 Task: Set up alerts for listings in Seattle, Washington, with a home office, a view, and three garage spots.
Action: Mouse moved to (251, 201)
Screenshot: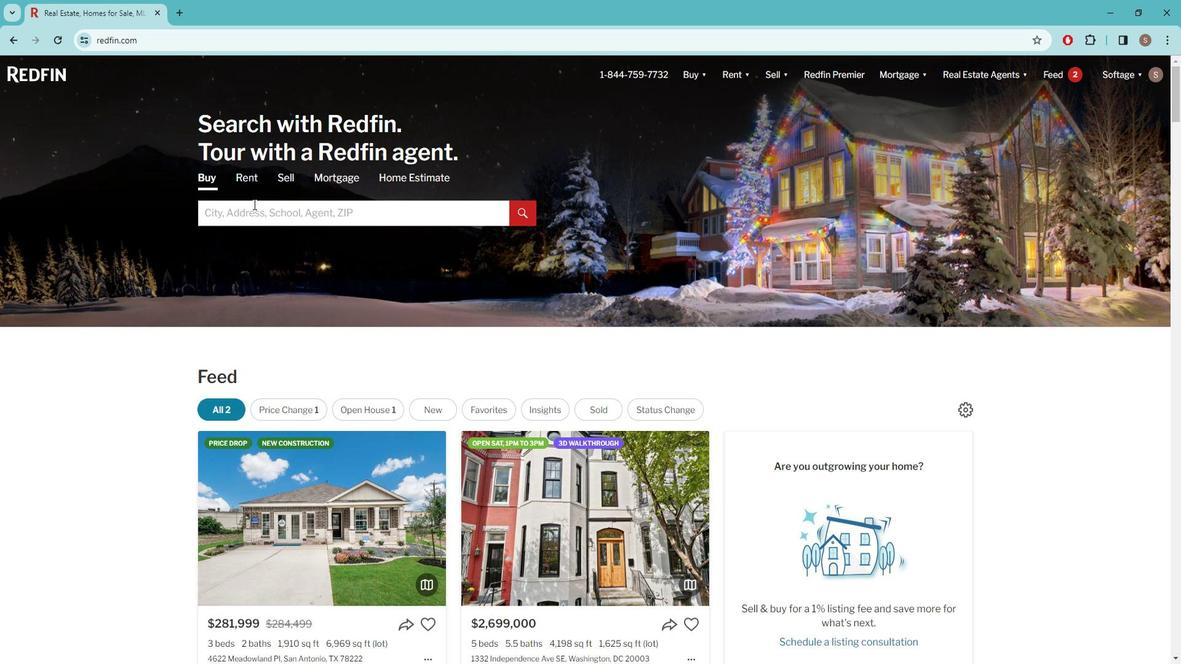 
Action: Mouse pressed left at (251, 201)
Screenshot: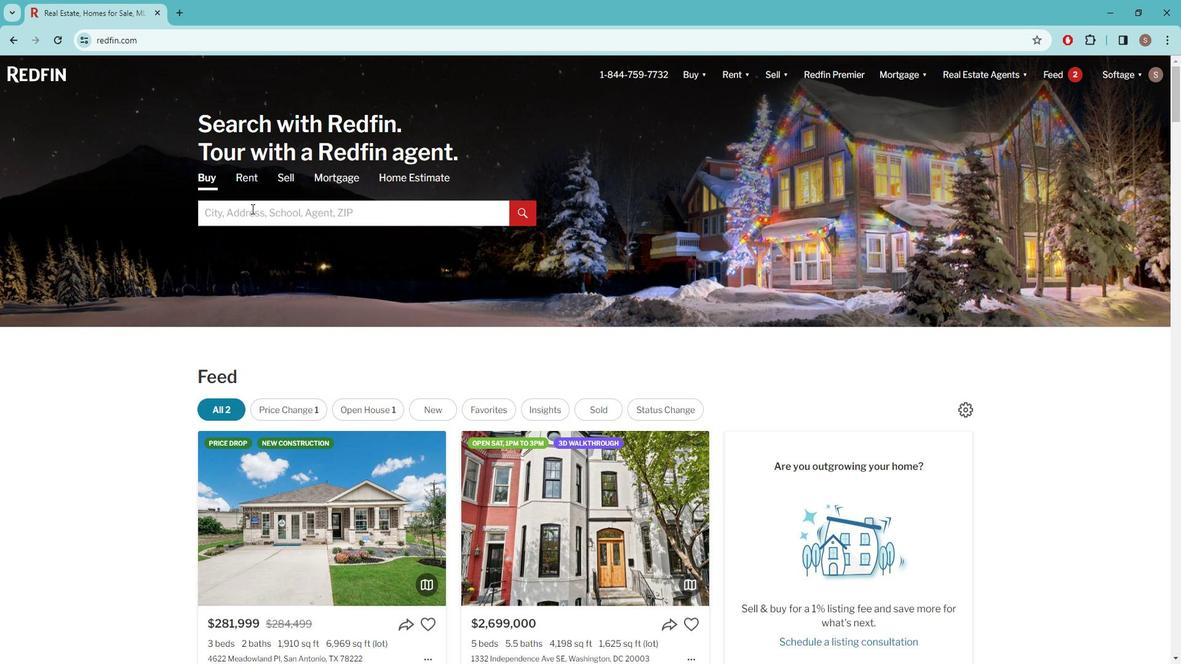 
Action: Key pressed s<Key.caps_lock>EATTLE
Screenshot: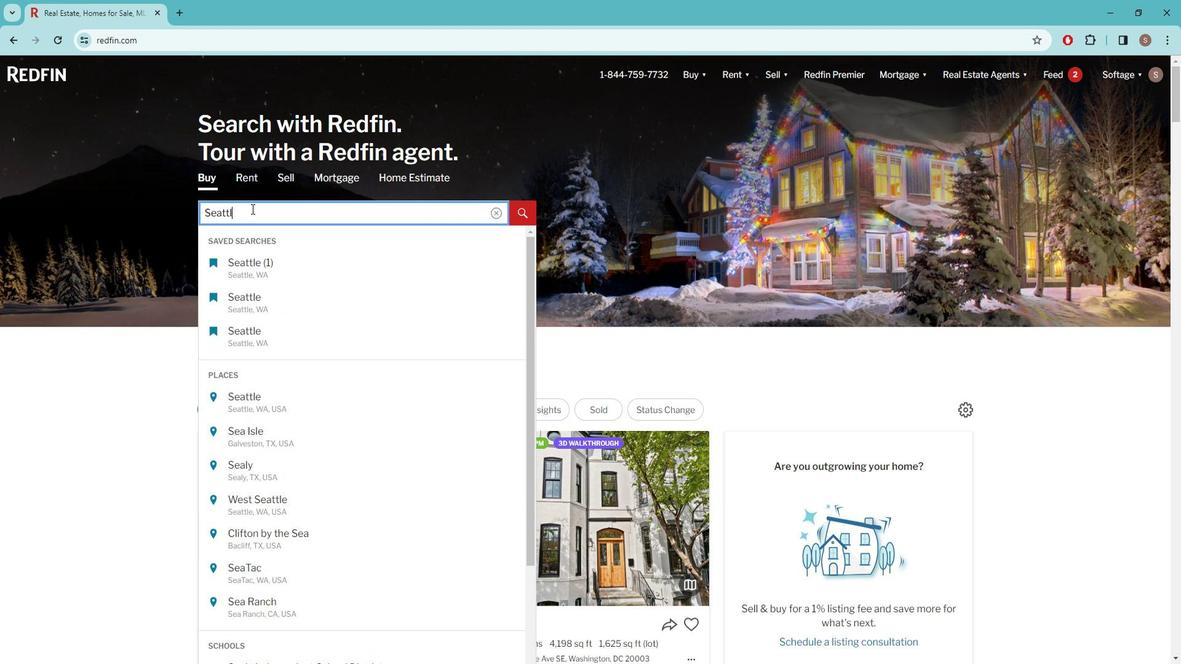 
Action: Mouse moved to (284, 378)
Screenshot: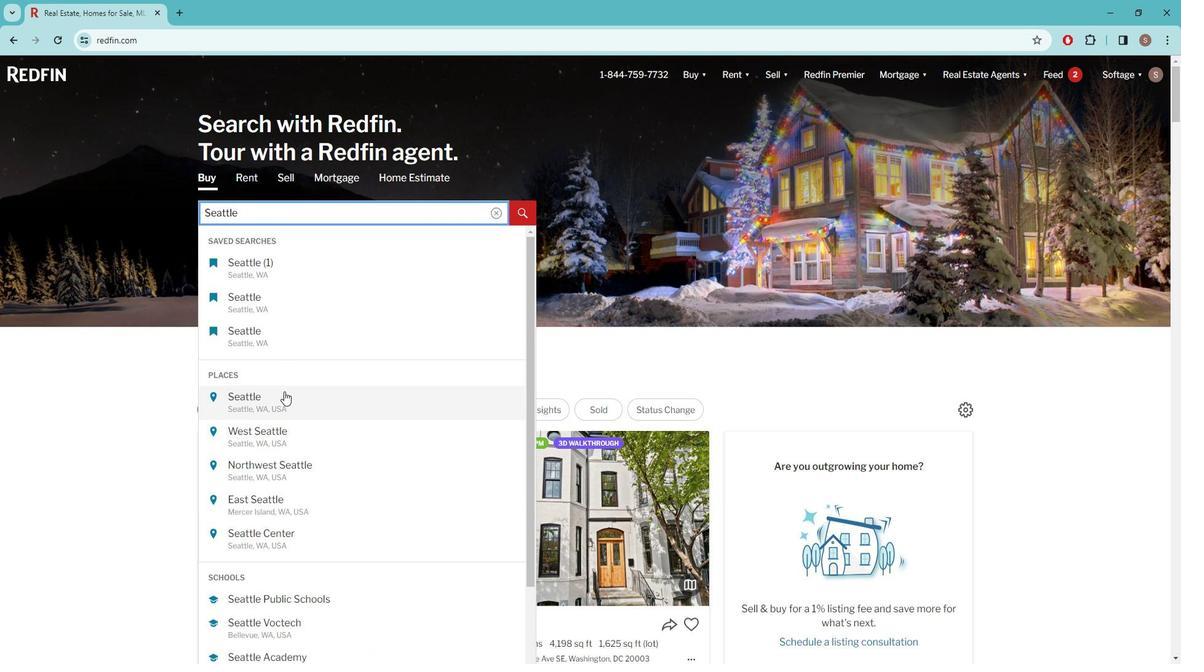
Action: Mouse pressed left at (284, 378)
Screenshot: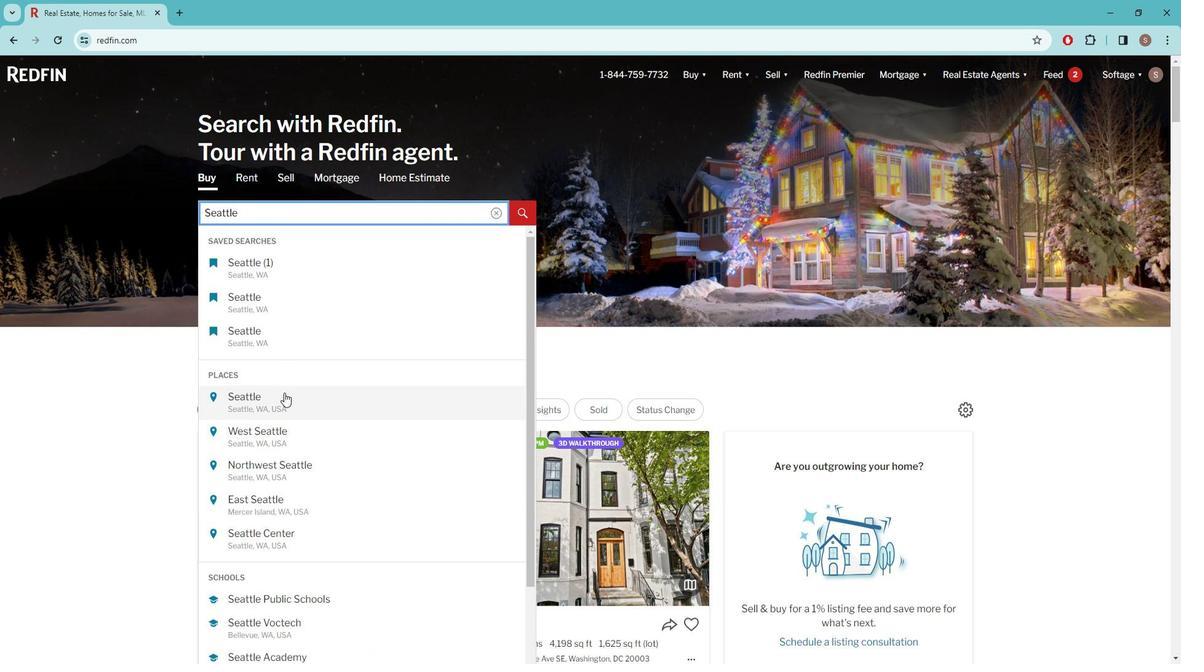 
Action: Mouse moved to (1034, 144)
Screenshot: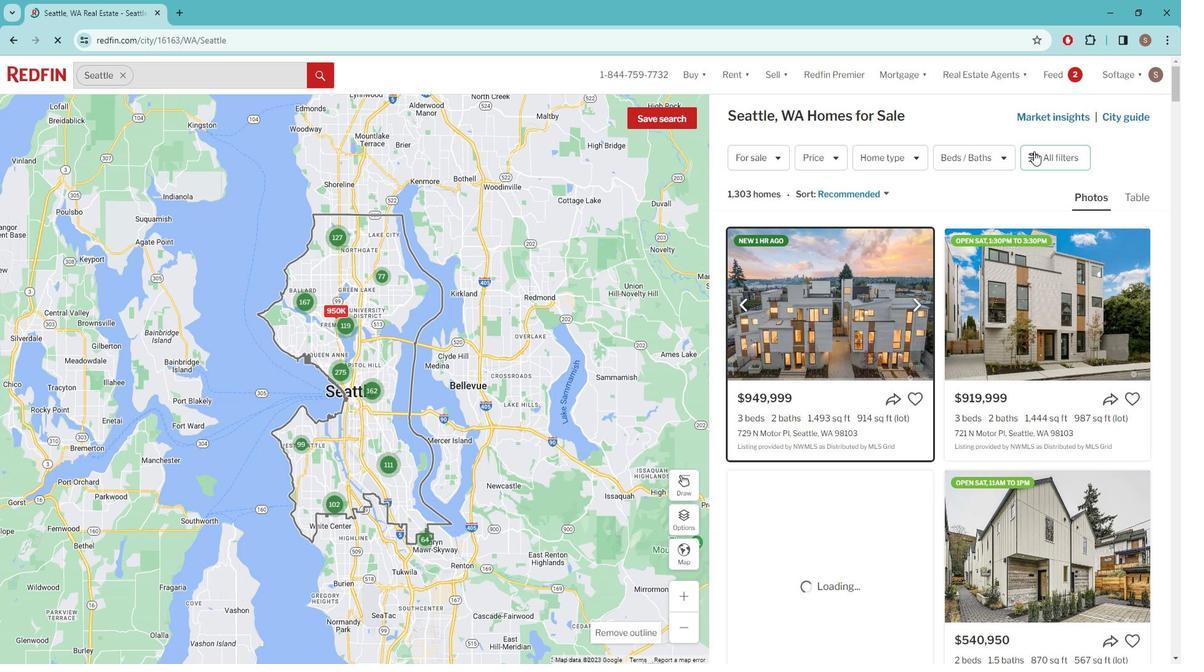 
Action: Mouse pressed left at (1034, 144)
Screenshot: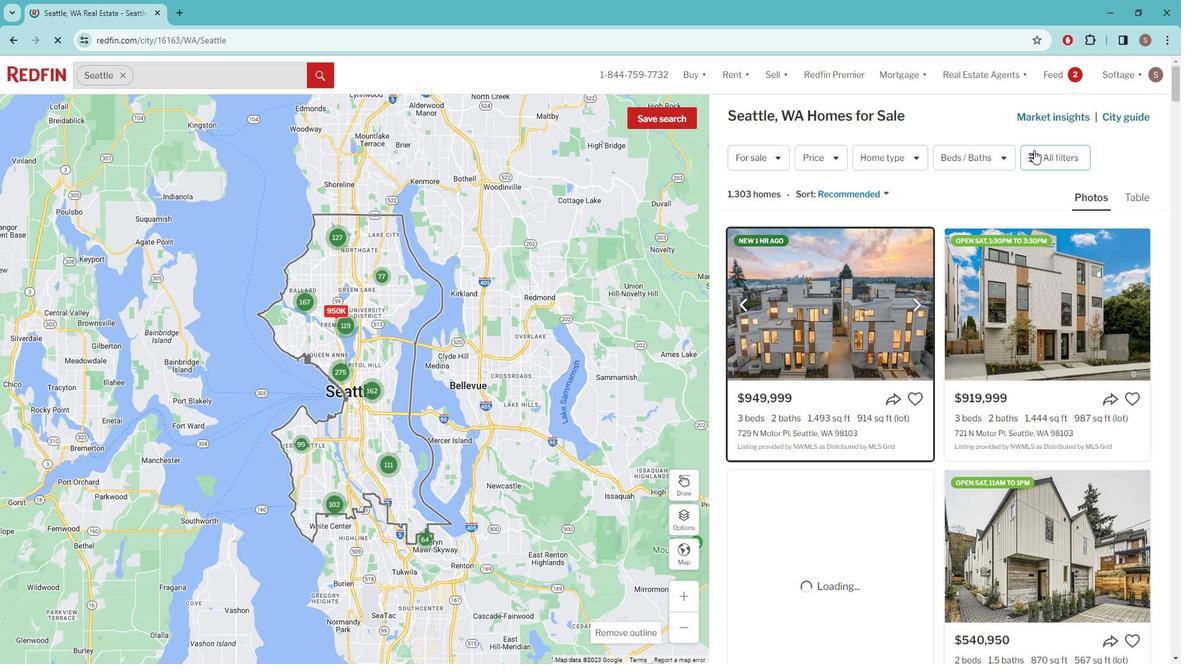 
Action: Mouse pressed left at (1034, 144)
Screenshot: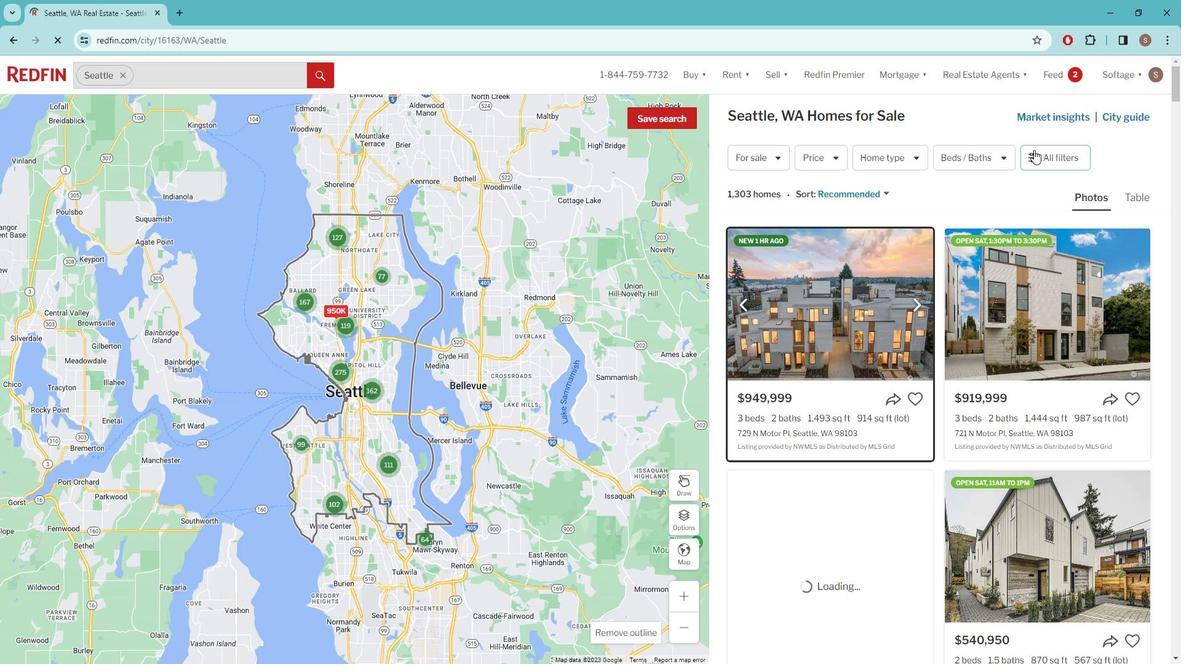 
Action: Mouse pressed left at (1034, 144)
Screenshot: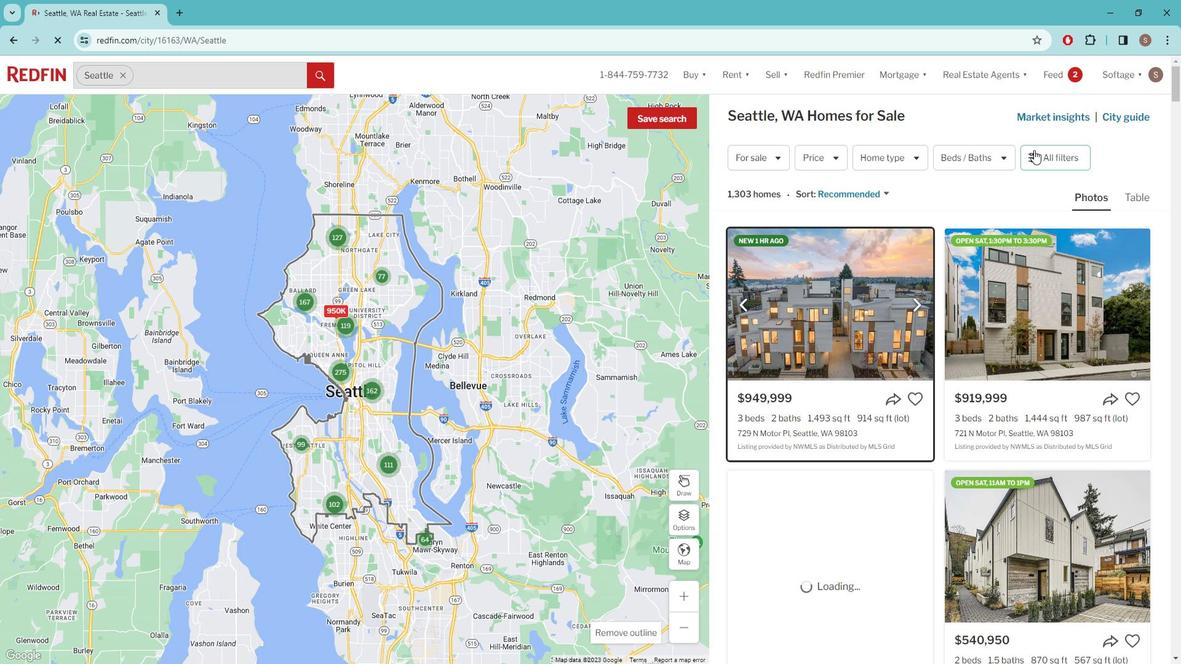 
Action: Mouse moved to (1024, 148)
Screenshot: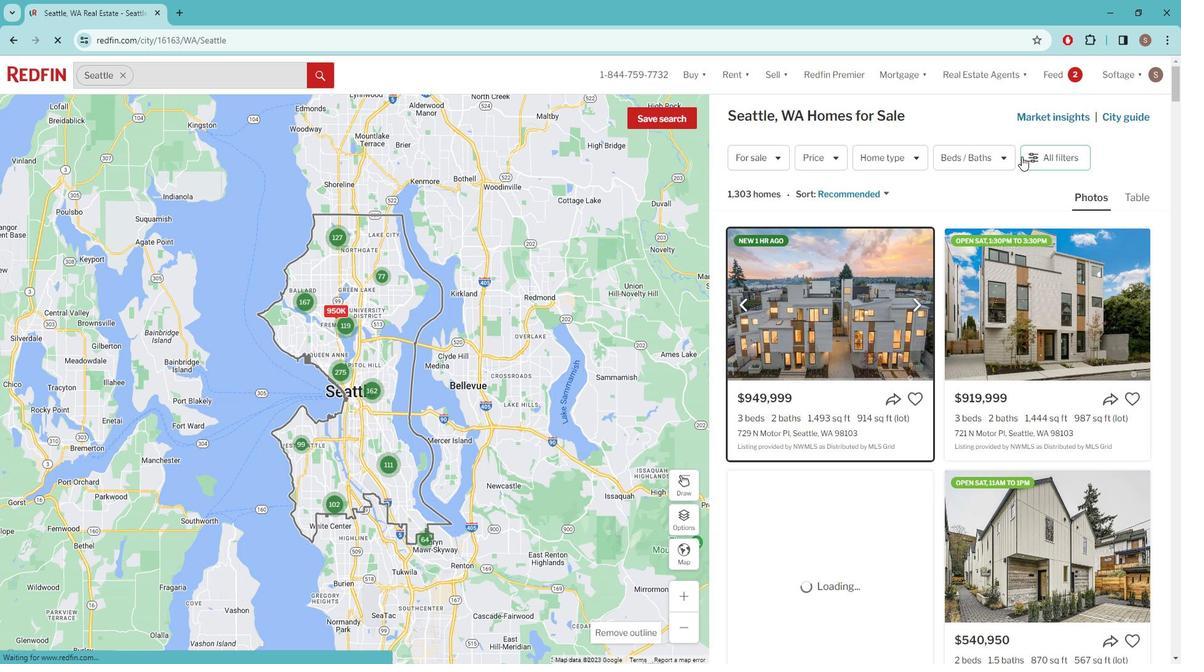 
Action: Mouse pressed left at (1024, 148)
Screenshot: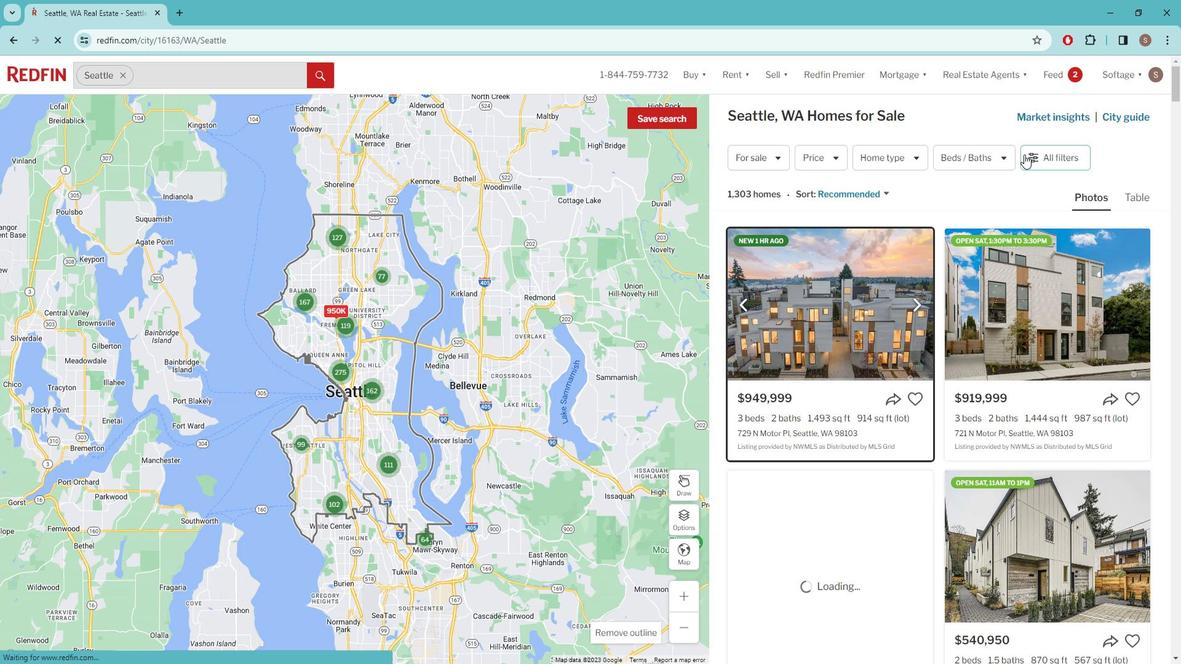 
Action: Mouse moved to (1041, 144)
Screenshot: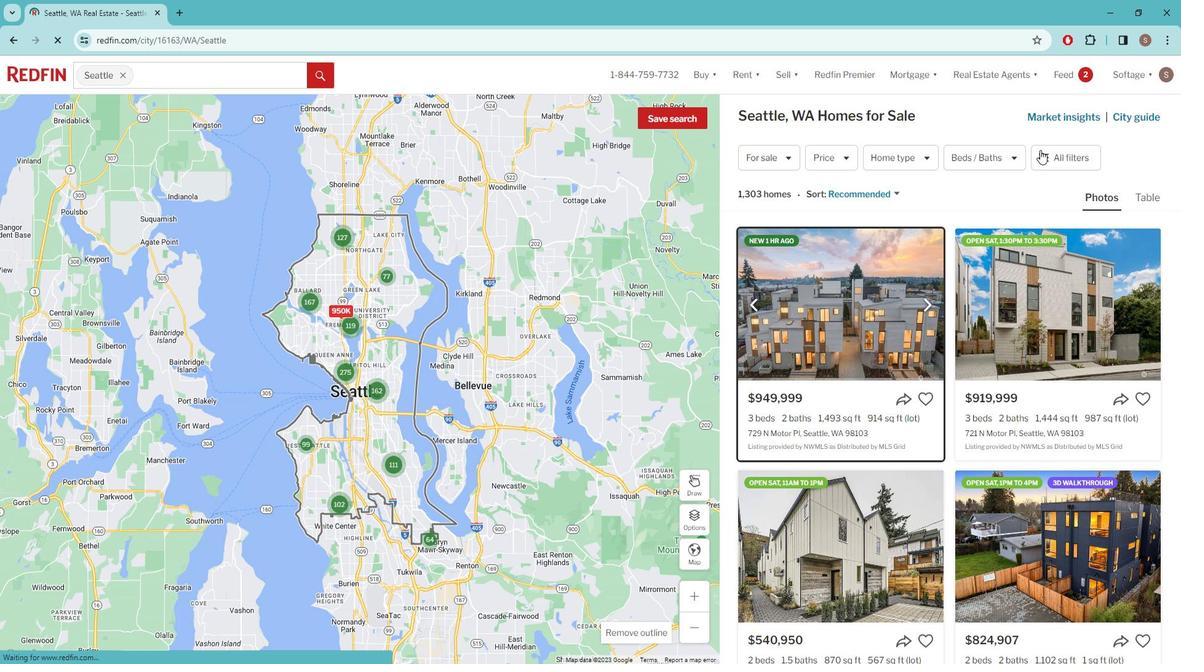 
Action: Mouse pressed left at (1041, 144)
Screenshot: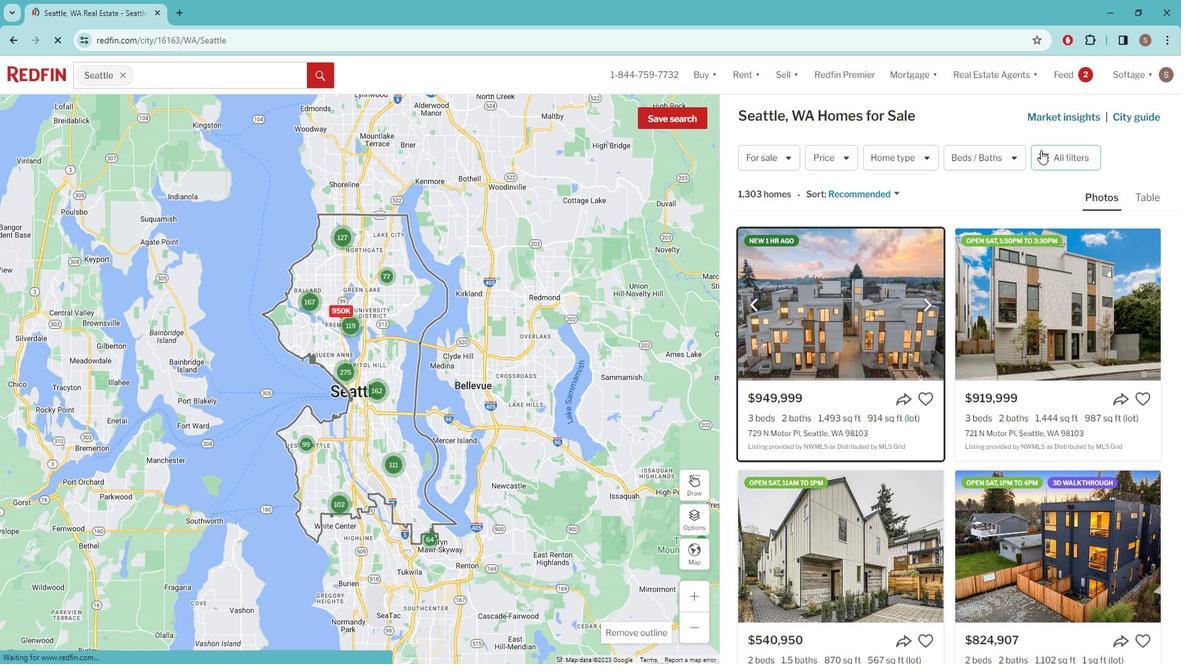 
Action: Mouse pressed left at (1041, 144)
Screenshot: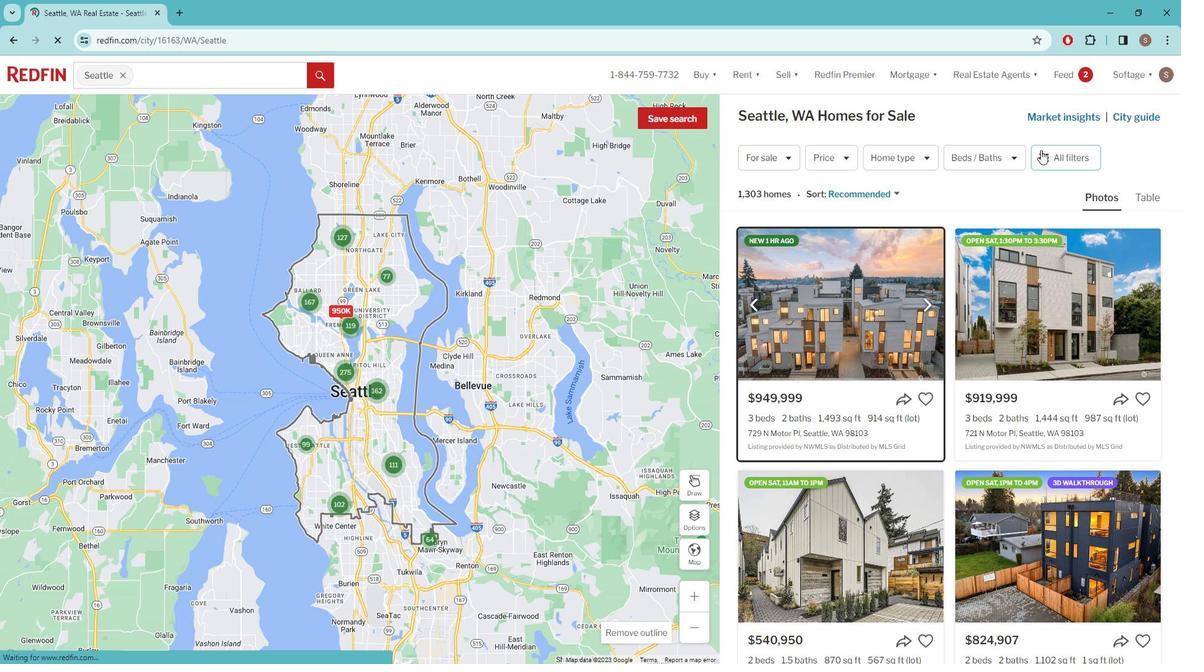 
Action: Mouse moved to (1026, 167)
Screenshot: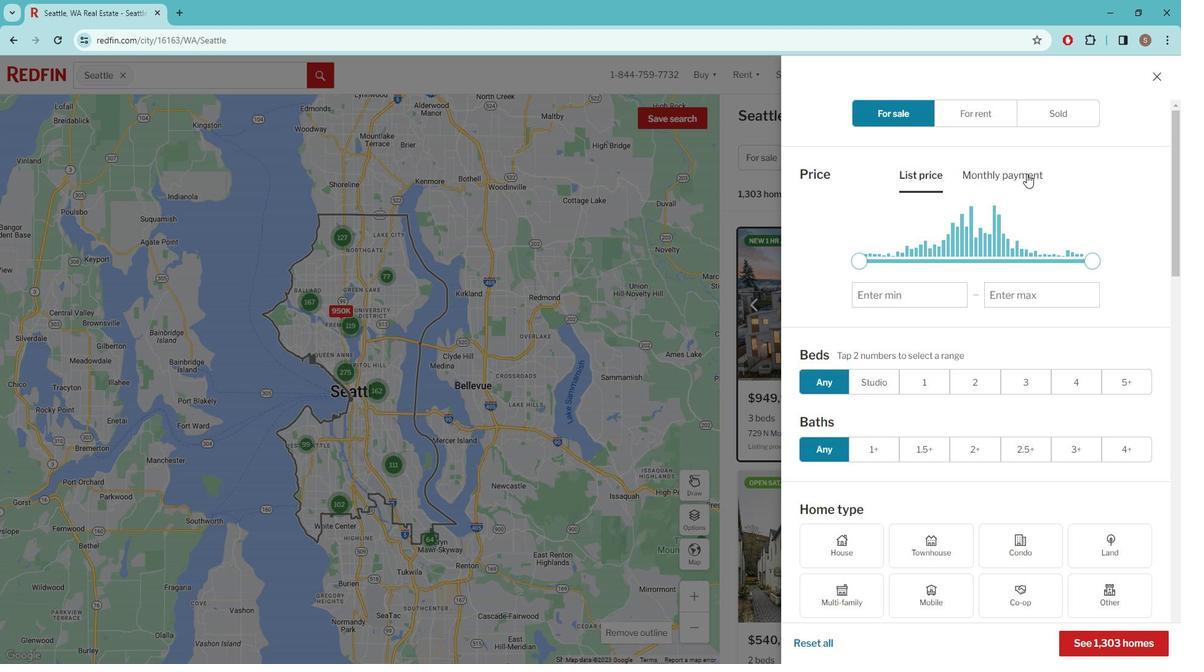 
Action: Mouse scrolled (1026, 166) with delta (0, 0)
Screenshot: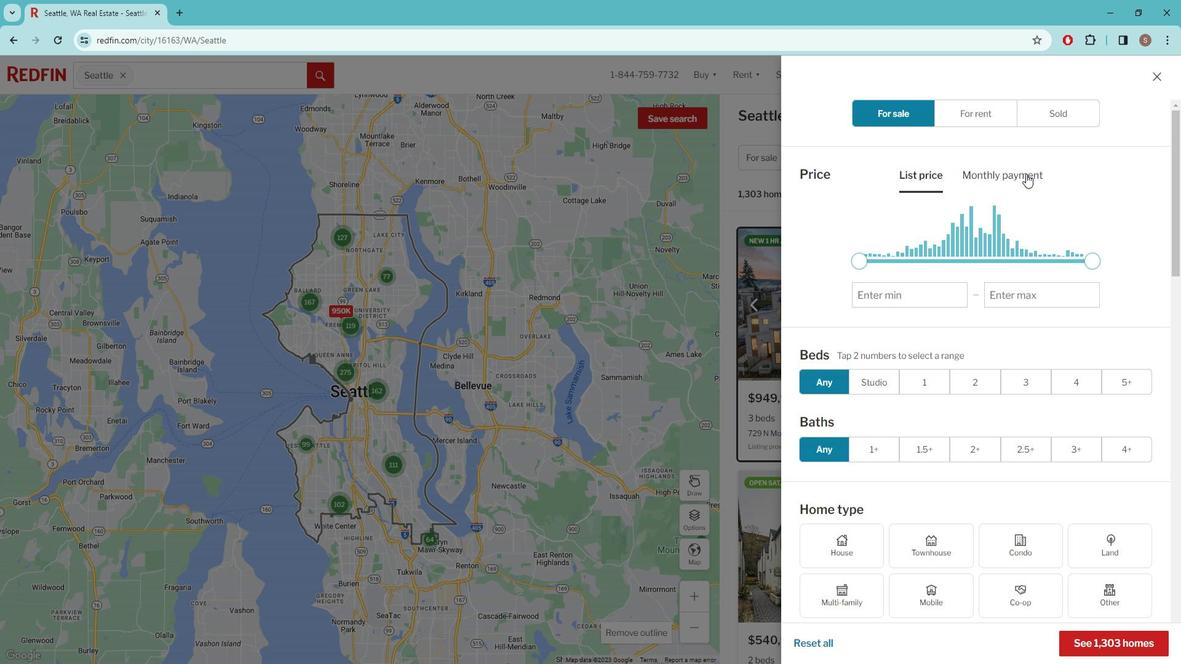 
Action: Mouse moved to (1025, 168)
Screenshot: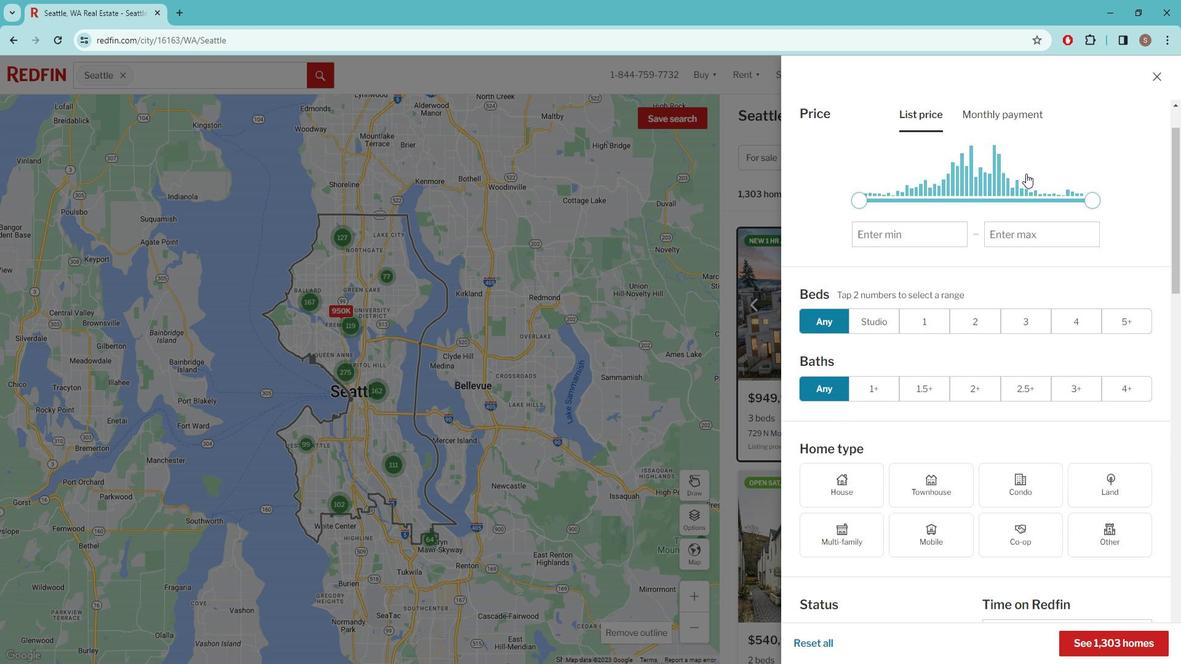 
Action: Mouse scrolled (1025, 167) with delta (0, 0)
Screenshot: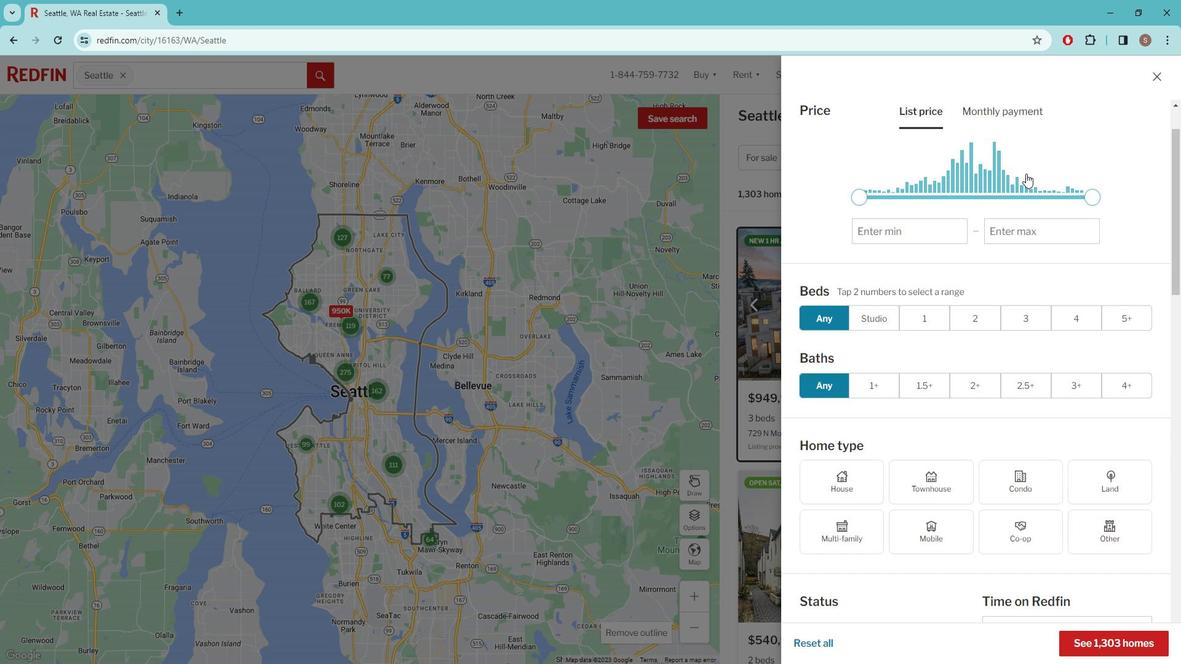 
Action: Mouse moved to (1024, 168)
Screenshot: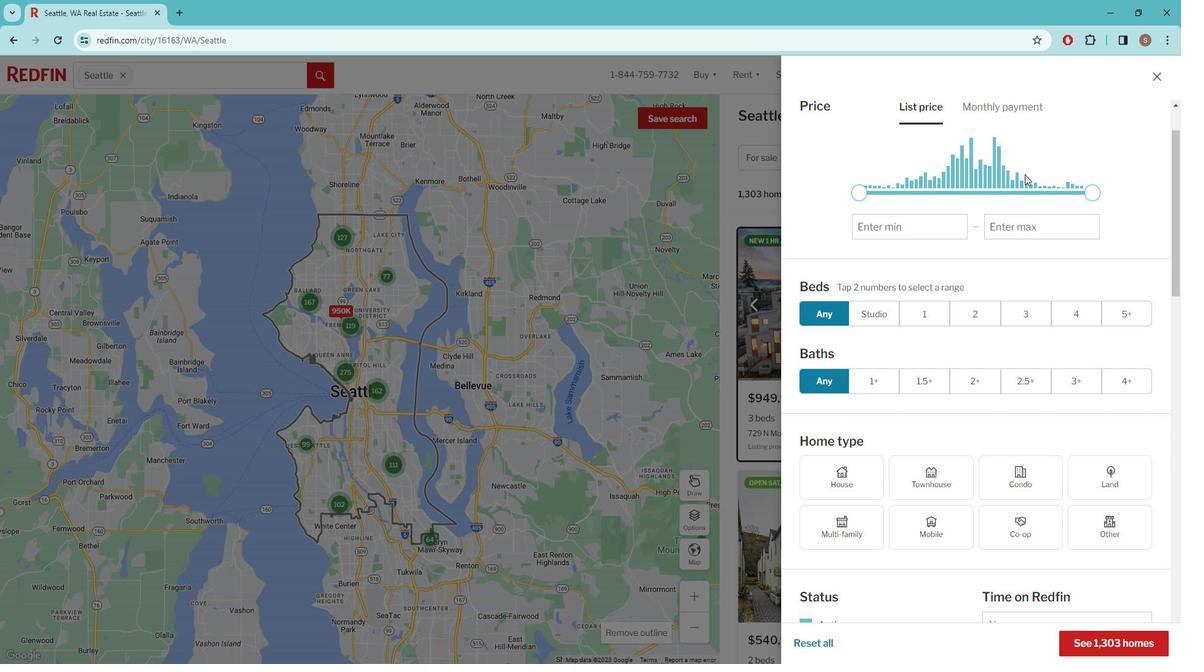 
Action: Mouse scrolled (1024, 167) with delta (0, 0)
Screenshot: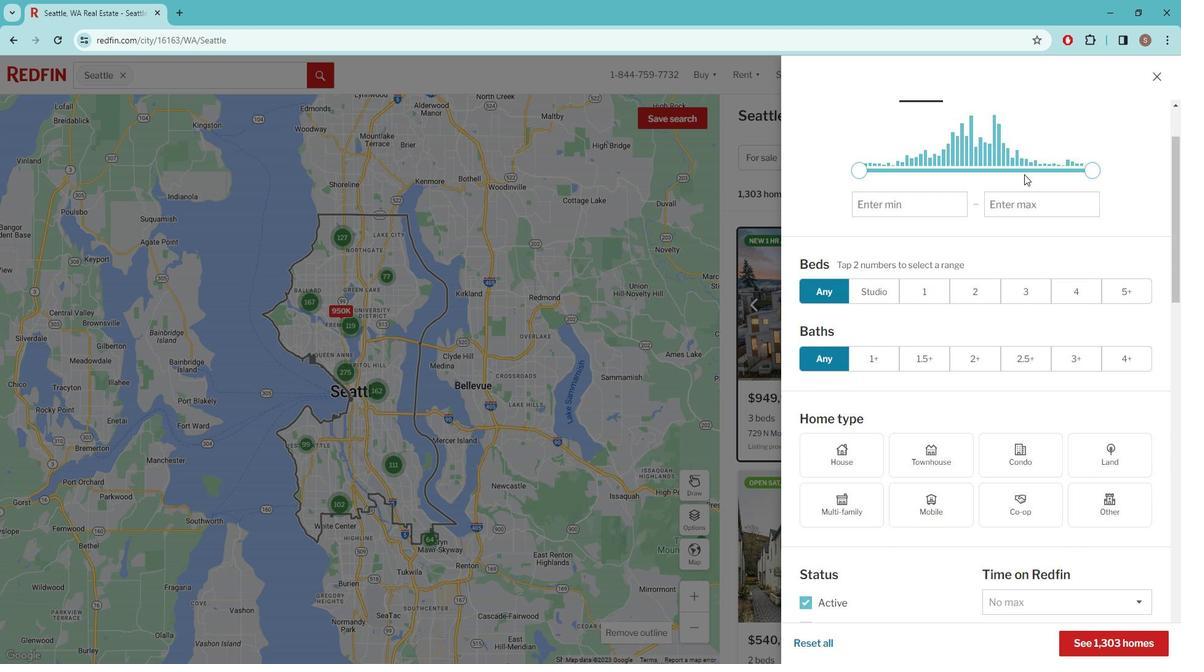 
Action: Mouse moved to (1023, 168)
Screenshot: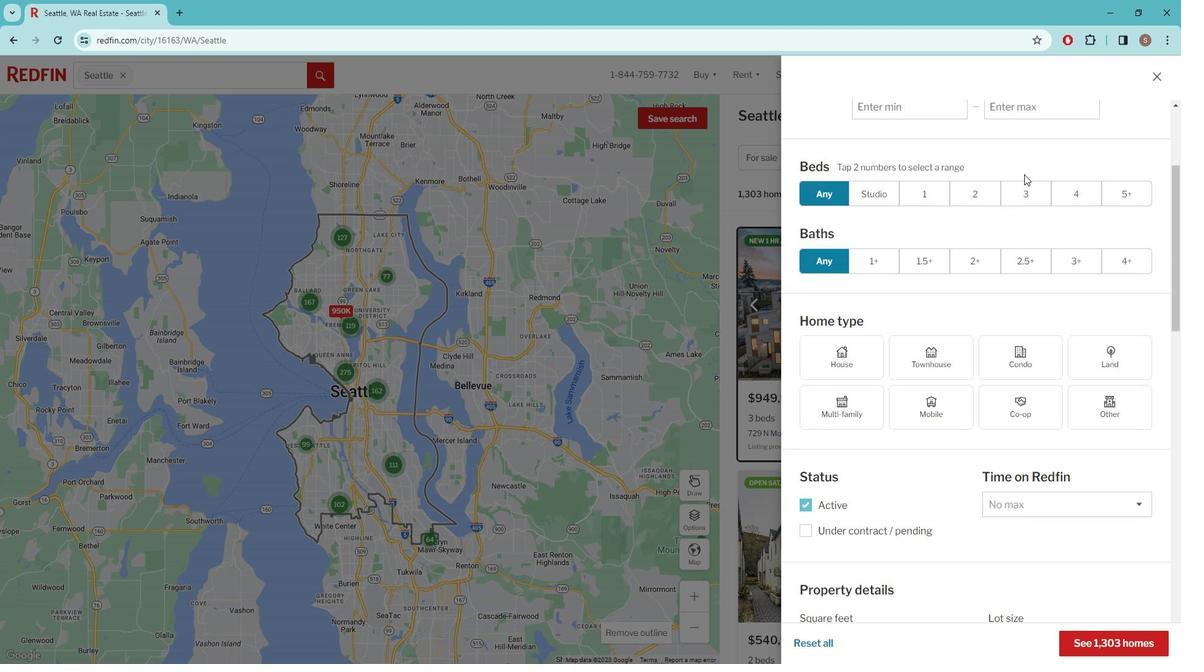 
Action: Mouse scrolled (1023, 167) with delta (0, 0)
Screenshot: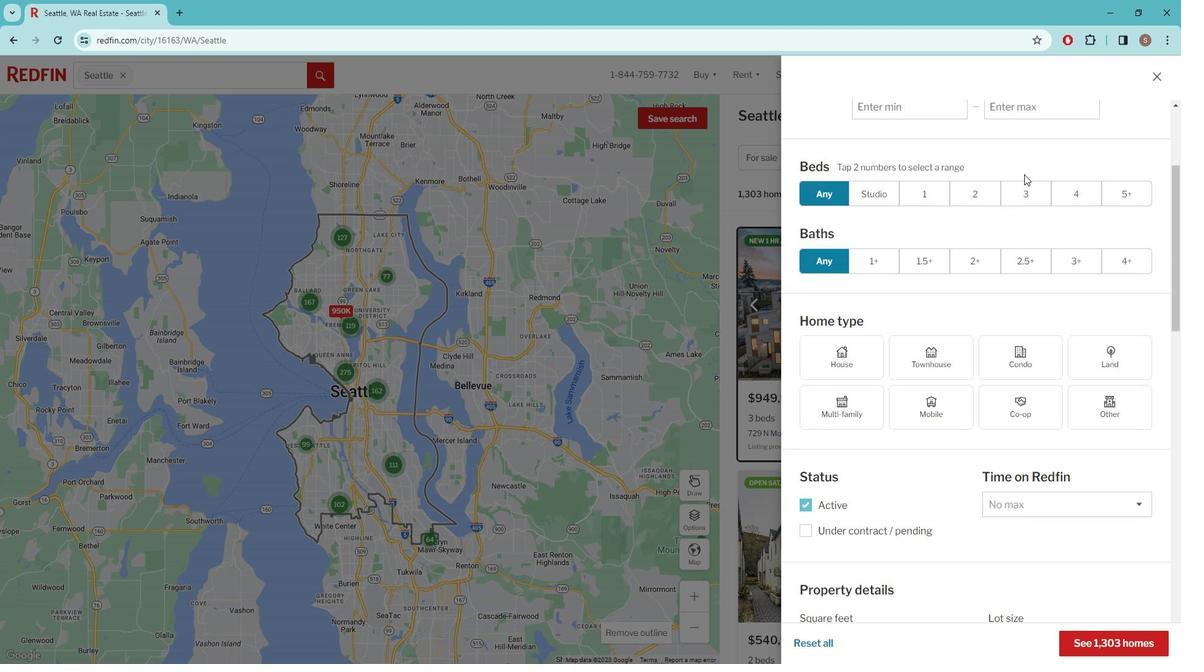 
Action: Mouse moved to (1022, 168)
Screenshot: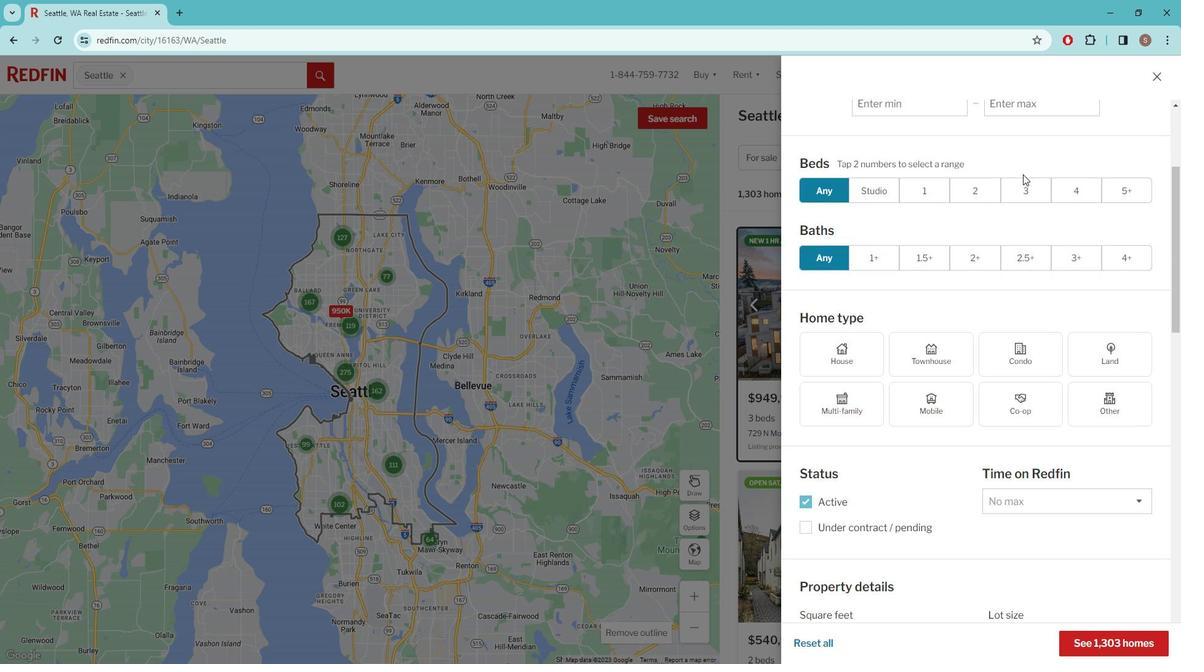 
Action: Mouse scrolled (1022, 168) with delta (0, 0)
Screenshot: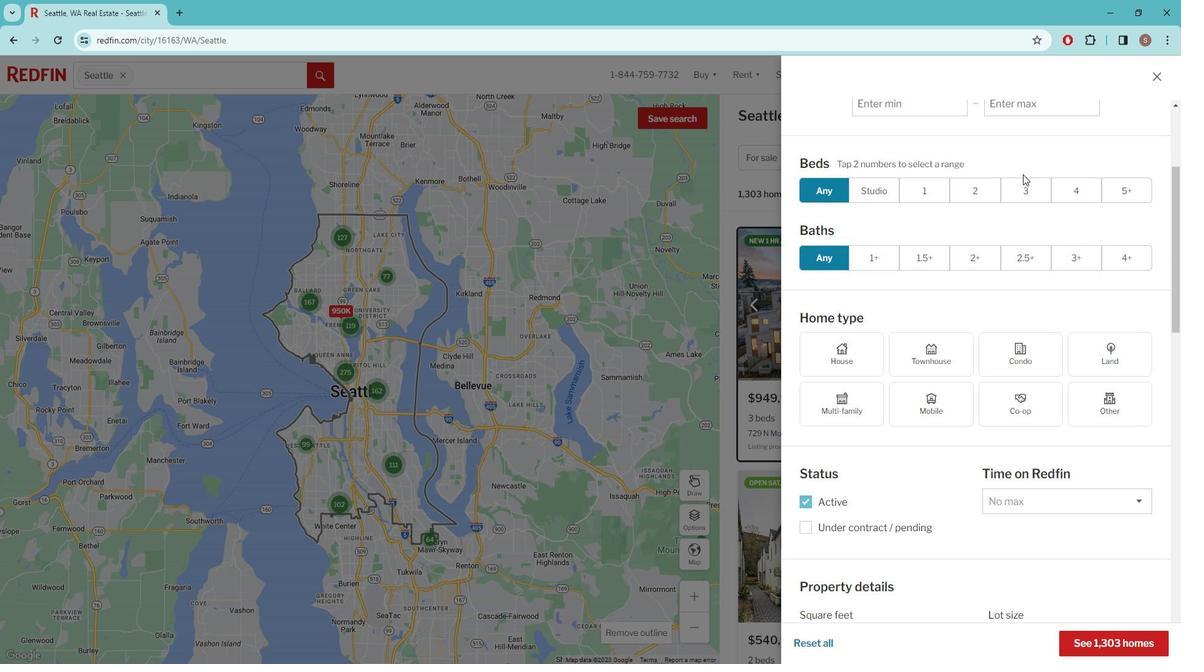 
Action: Mouse moved to (1021, 168)
Screenshot: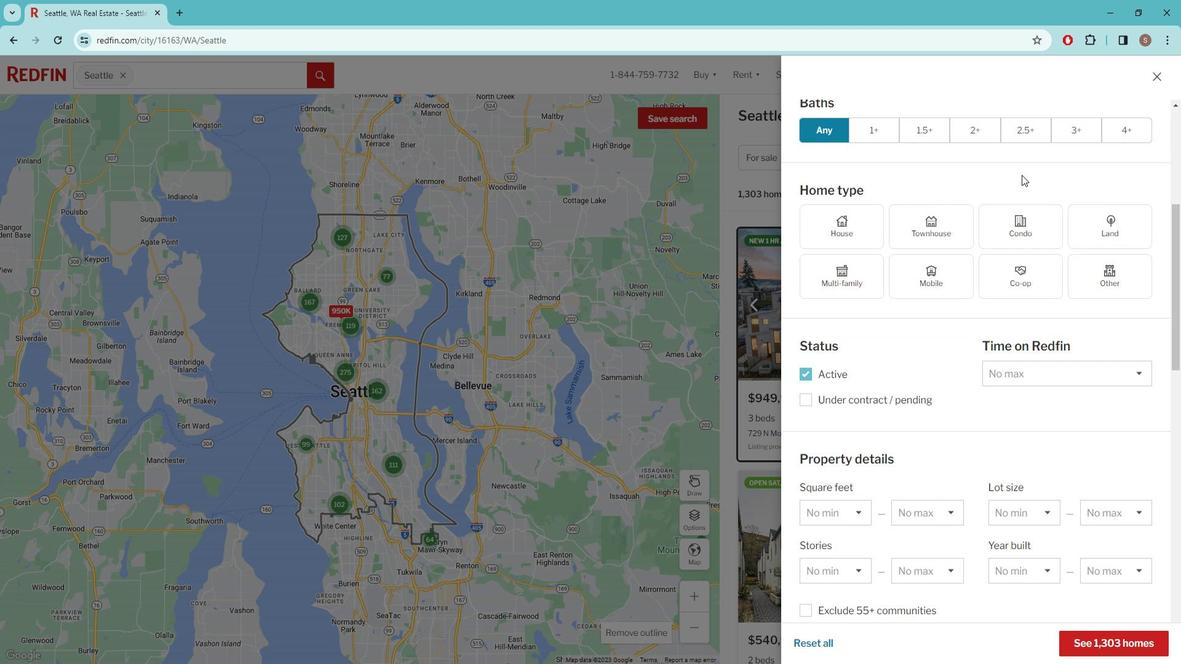 
Action: Mouse scrolled (1021, 168) with delta (0, 0)
Screenshot: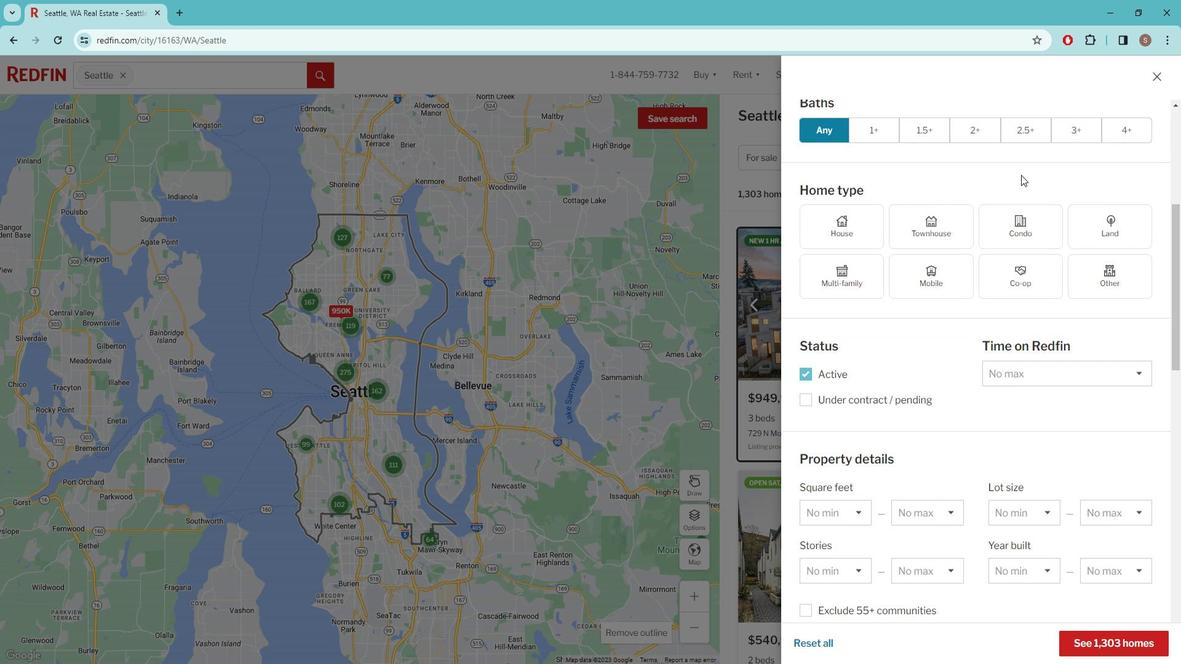 
Action: Mouse moved to (1018, 172)
Screenshot: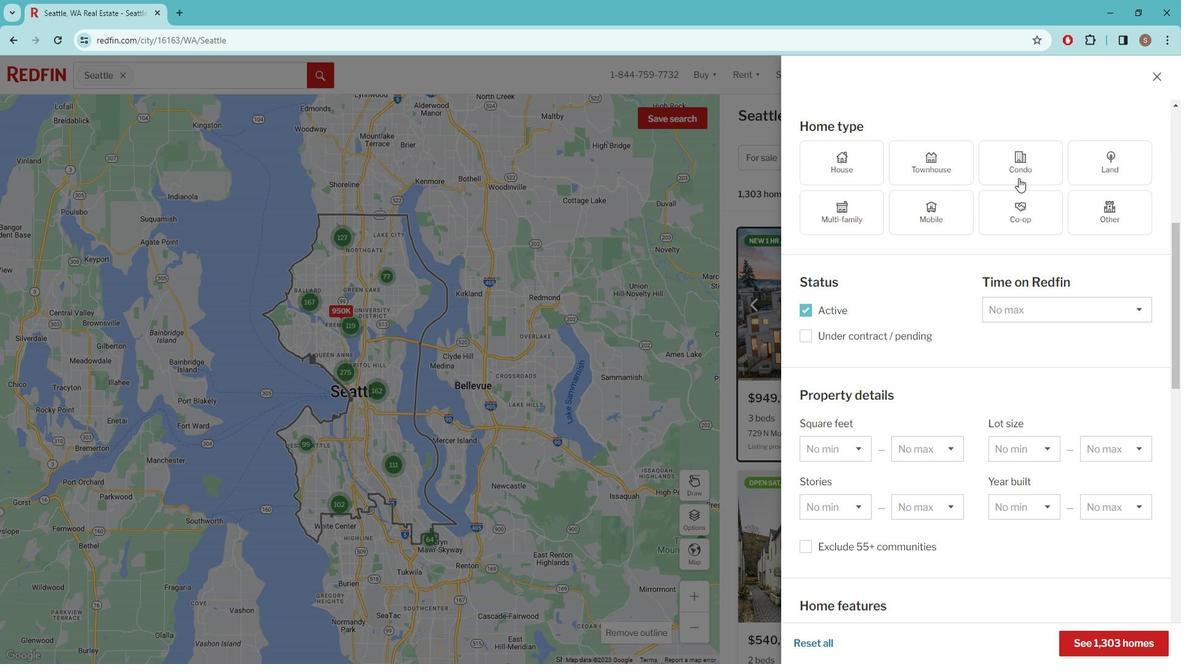 
Action: Mouse scrolled (1018, 172) with delta (0, 0)
Screenshot: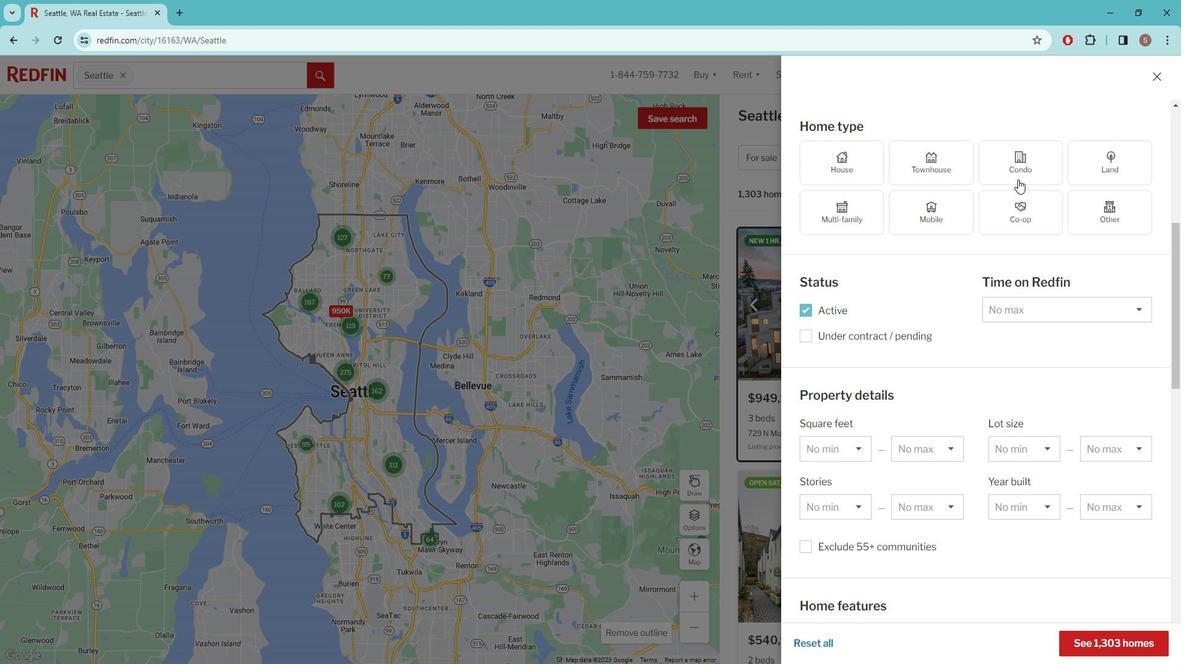 
Action: Mouse moved to (1018, 173)
Screenshot: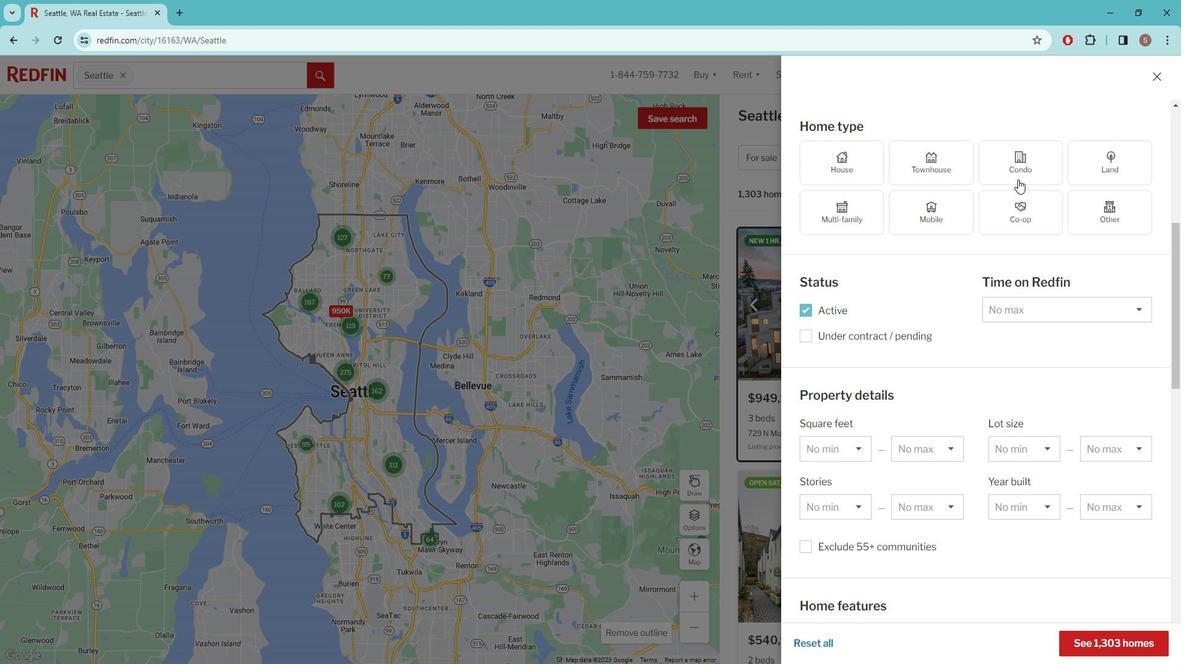
Action: Mouse scrolled (1018, 172) with delta (0, 0)
Screenshot: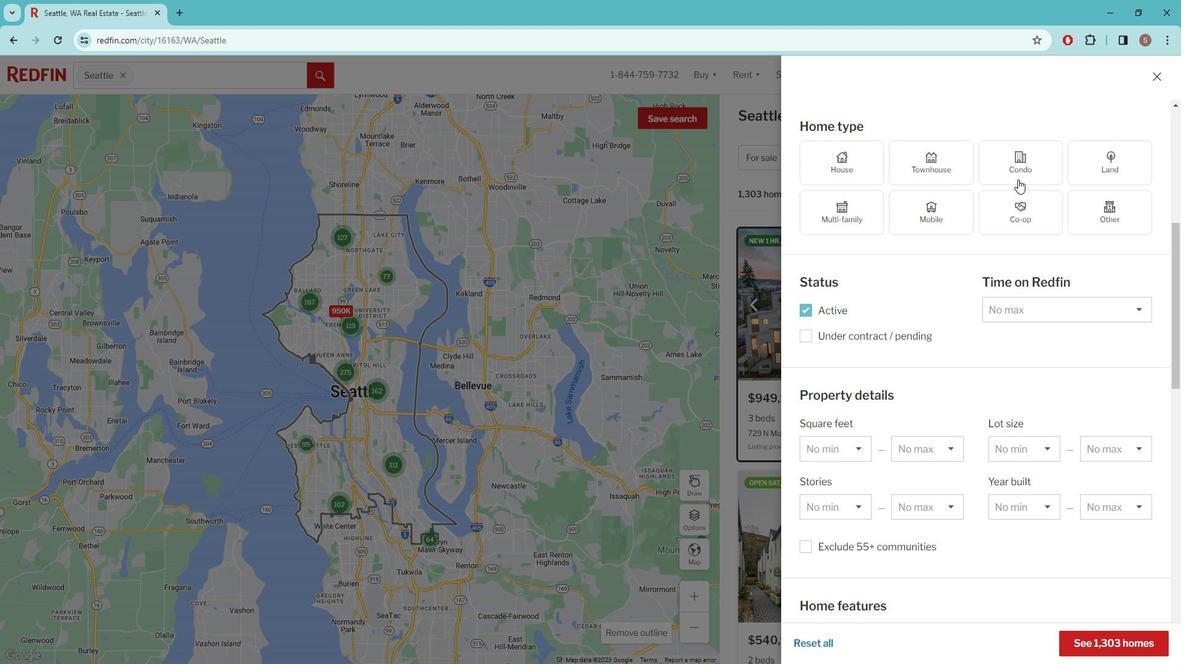 
Action: Mouse scrolled (1018, 172) with delta (0, 0)
Screenshot: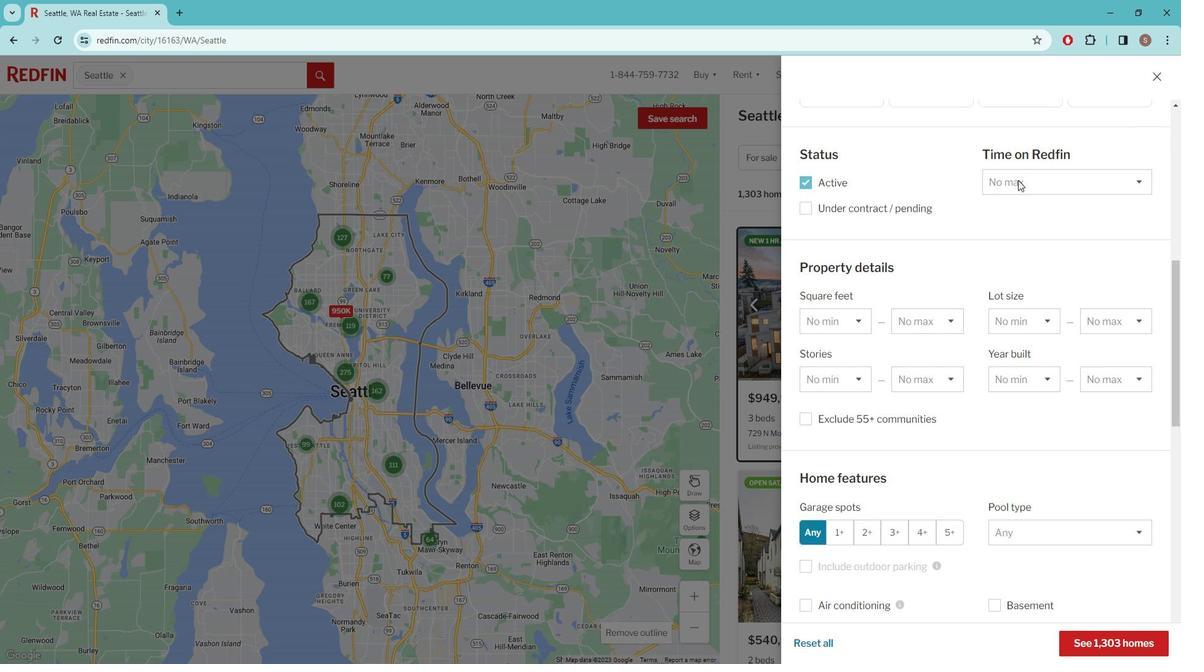 
Action: Mouse scrolled (1018, 172) with delta (0, 0)
Screenshot: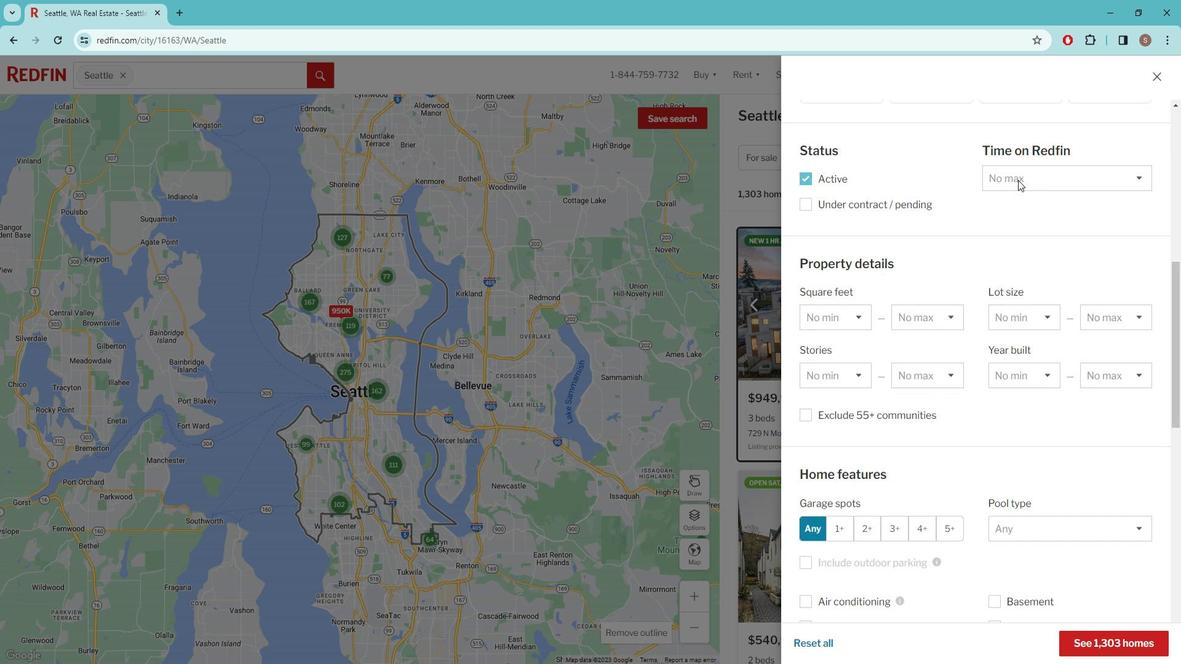 
Action: Mouse moved to (888, 384)
Screenshot: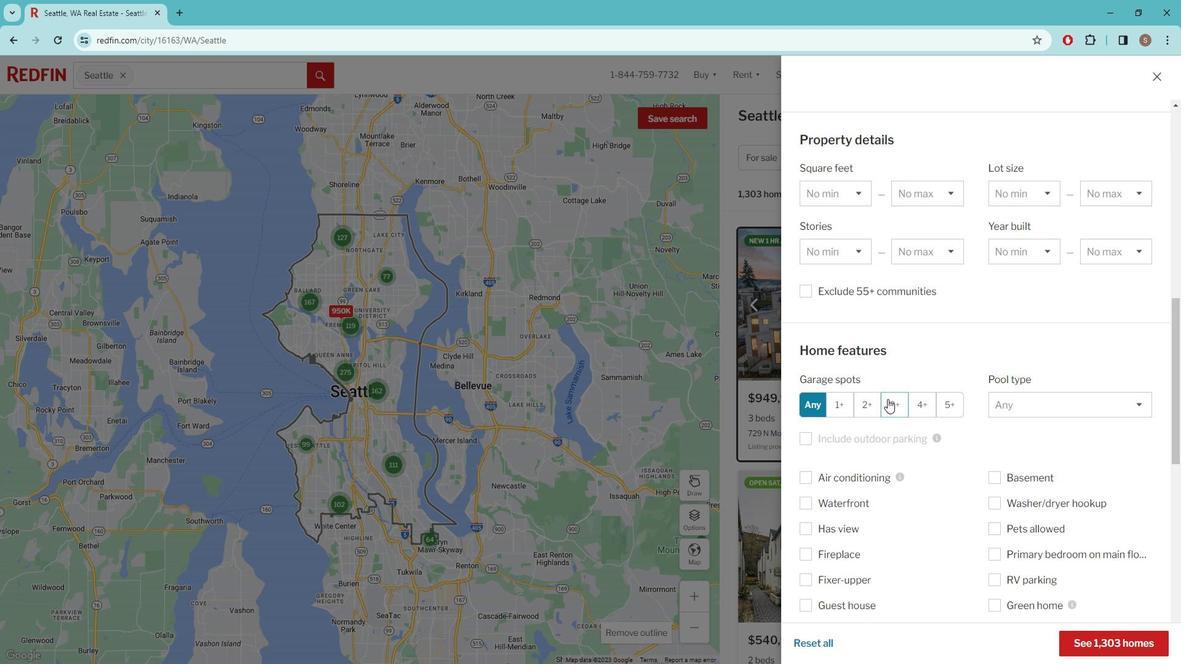 
Action: Mouse pressed left at (888, 384)
Screenshot: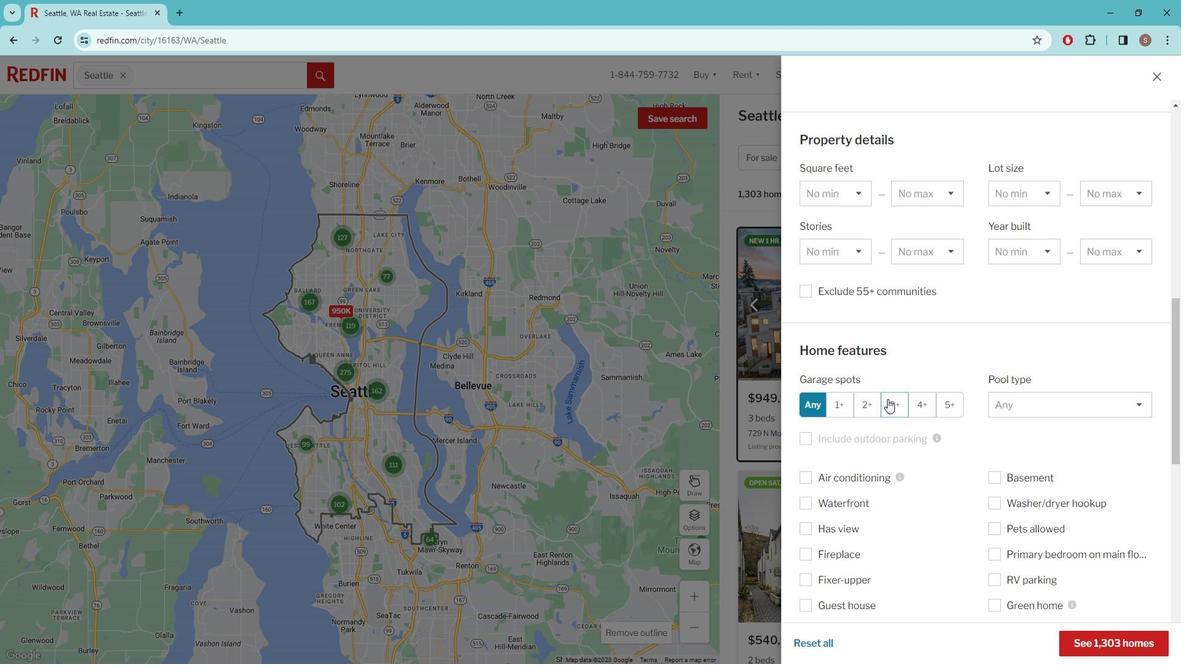 
Action: Mouse moved to (888, 385)
Screenshot: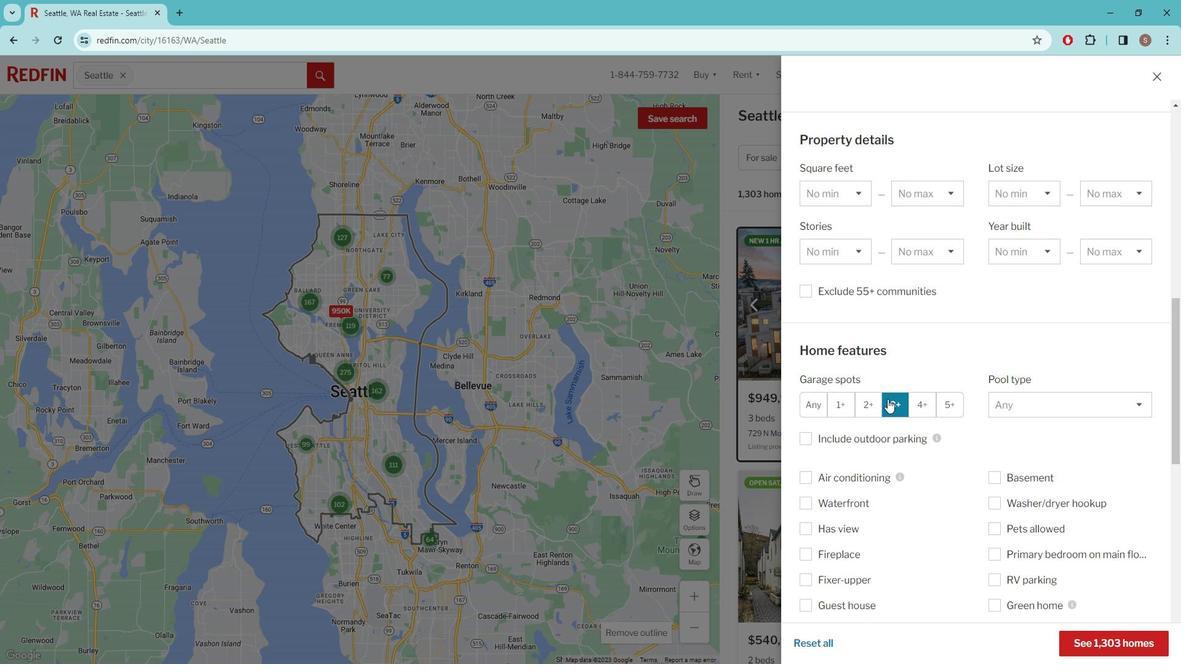 
Action: Mouse scrolled (888, 385) with delta (0, 0)
Screenshot: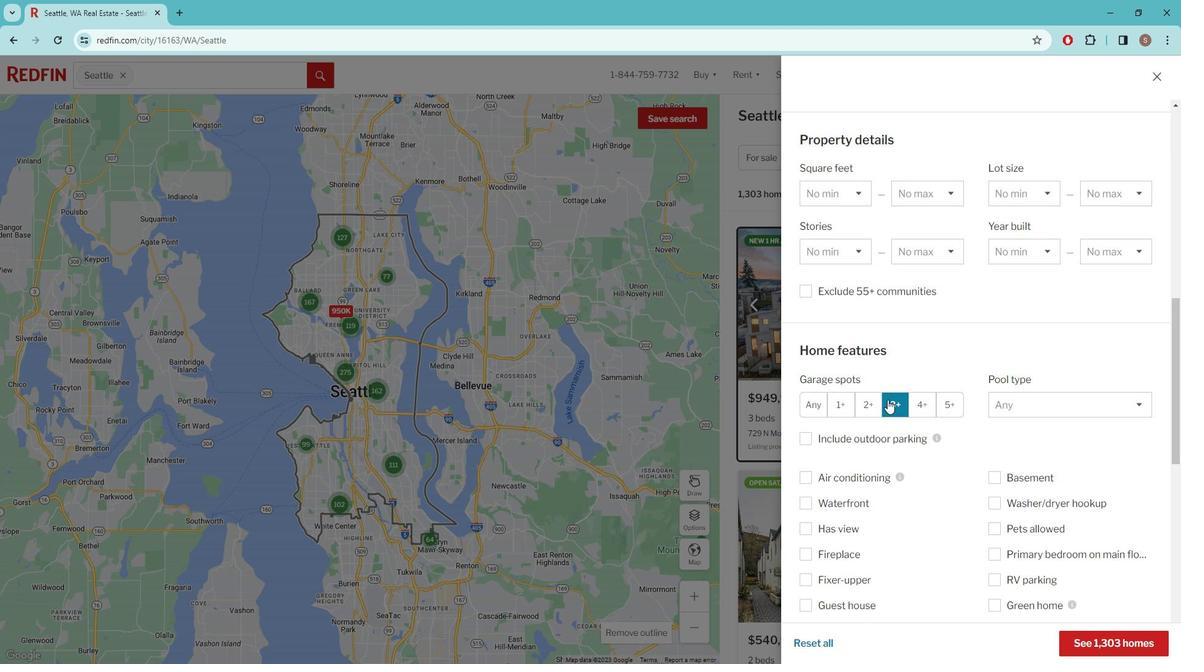 
Action: Mouse moved to (811, 443)
Screenshot: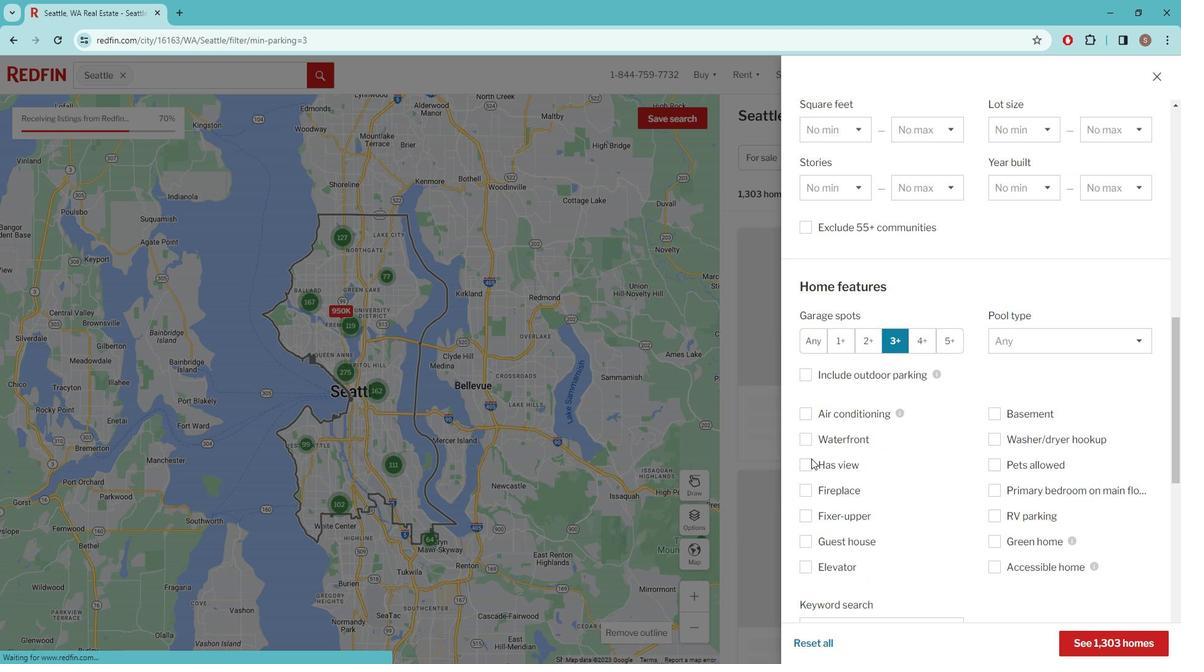 
Action: Mouse pressed left at (811, 443)
Screenshot: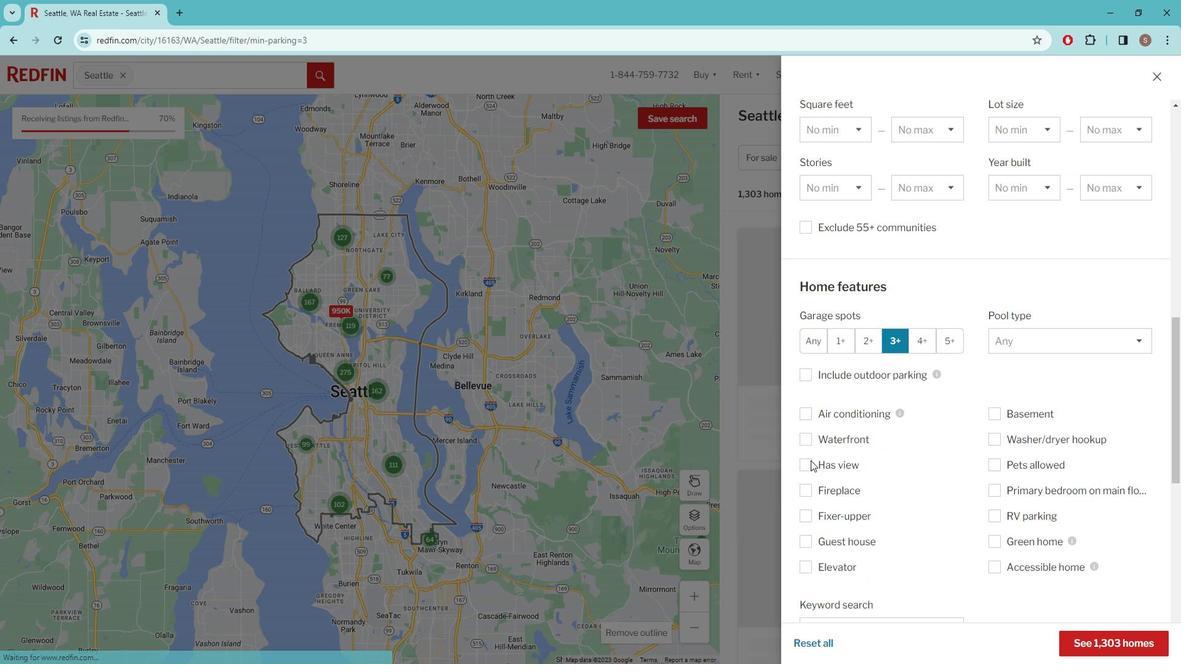 
Action: Mouse scrolled (811, 443) with delta (0, 0)
Screenshot: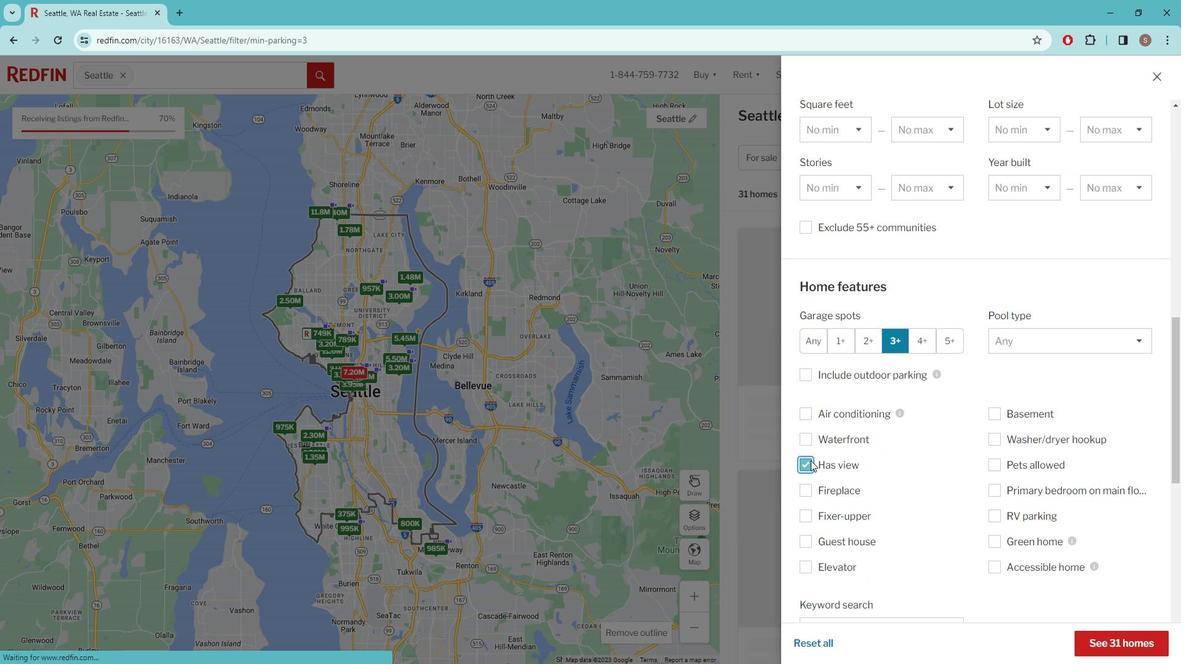 
Action: Mouse scrolled (811, 443) with delta (0, 0)
Screenshot: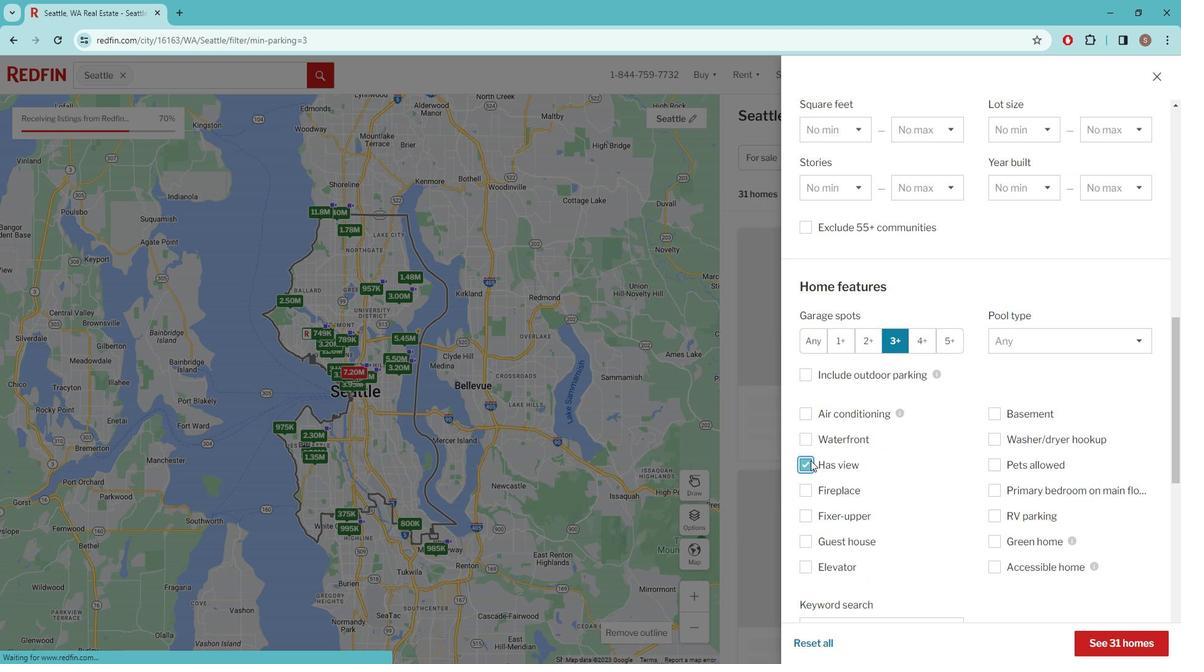 
Action: Mouse scrolled (811, 443) with delta (0, 0)
Screenshot: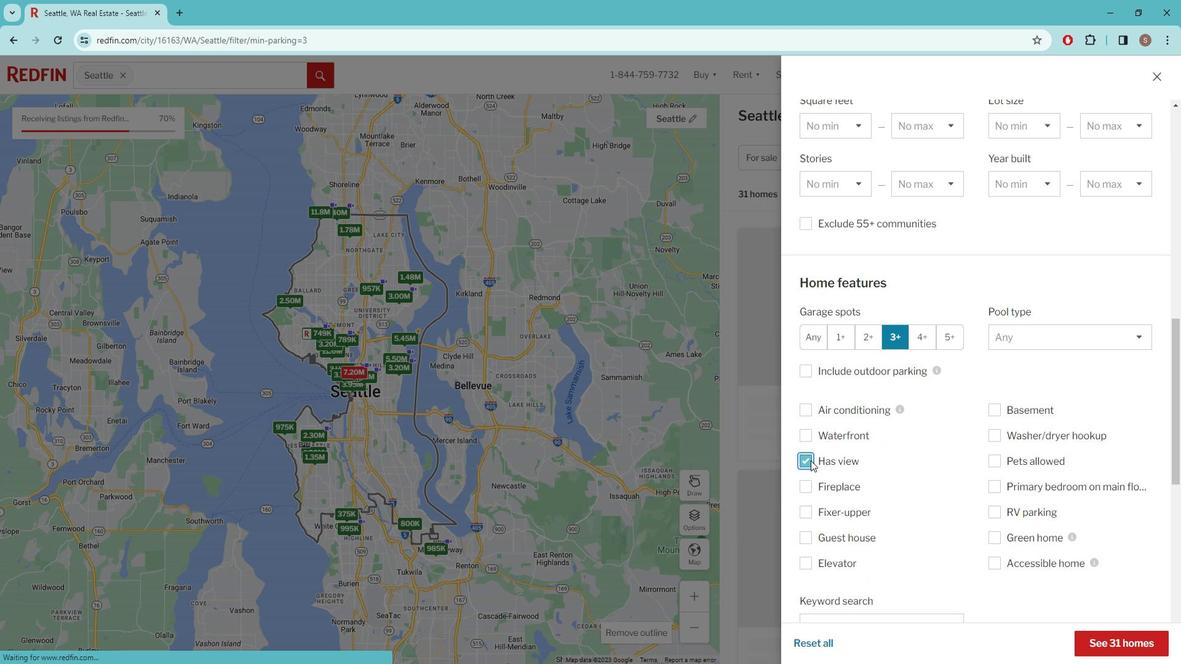 
Action: Mouse moved to (818, 422)
Screenshot: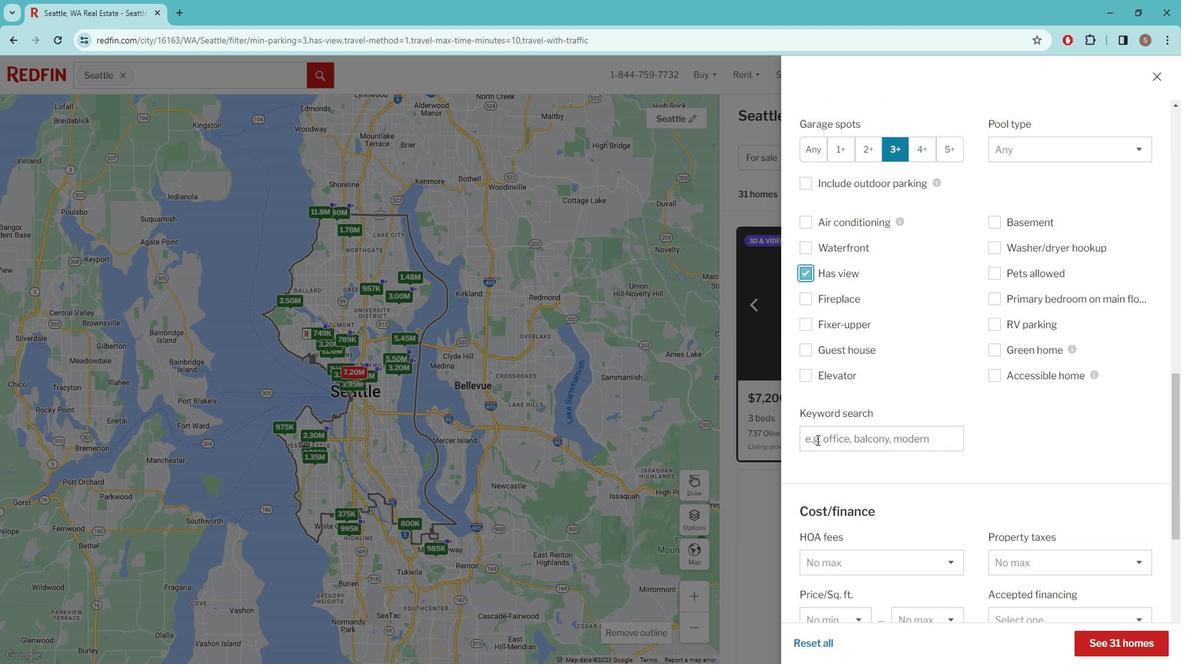 
Action: Mouse pressed left at (818, 422)
Screenshot: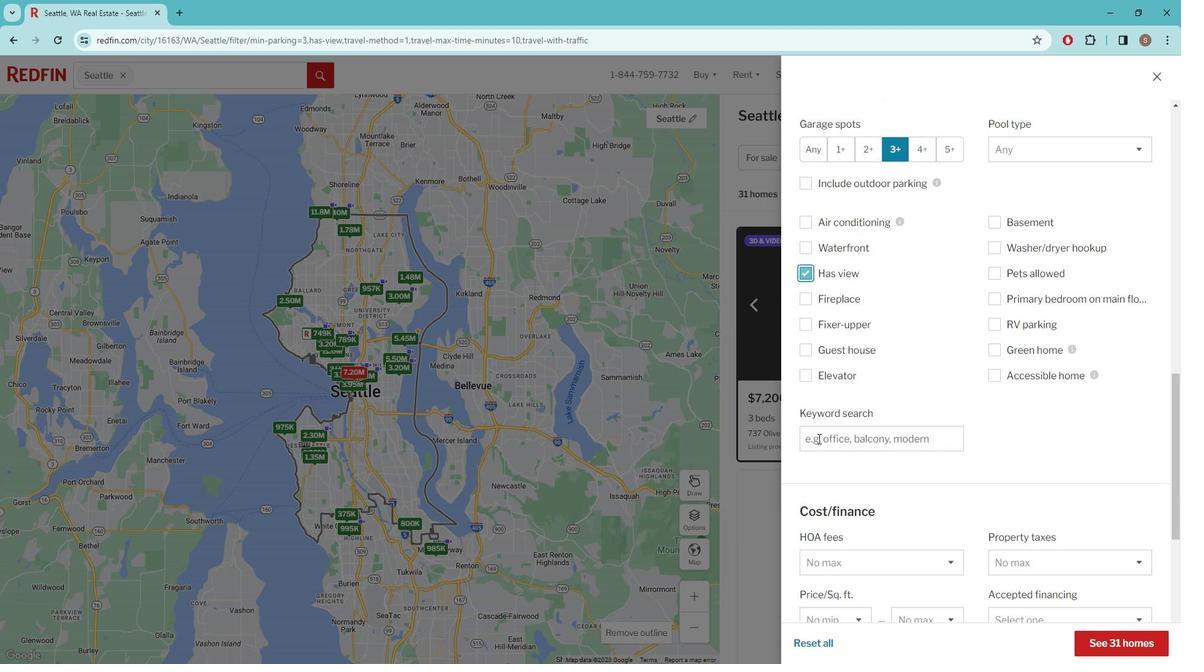 
Action: Key pressed A<Key.space>HOME<Key.space>OFFICE
Screenshot: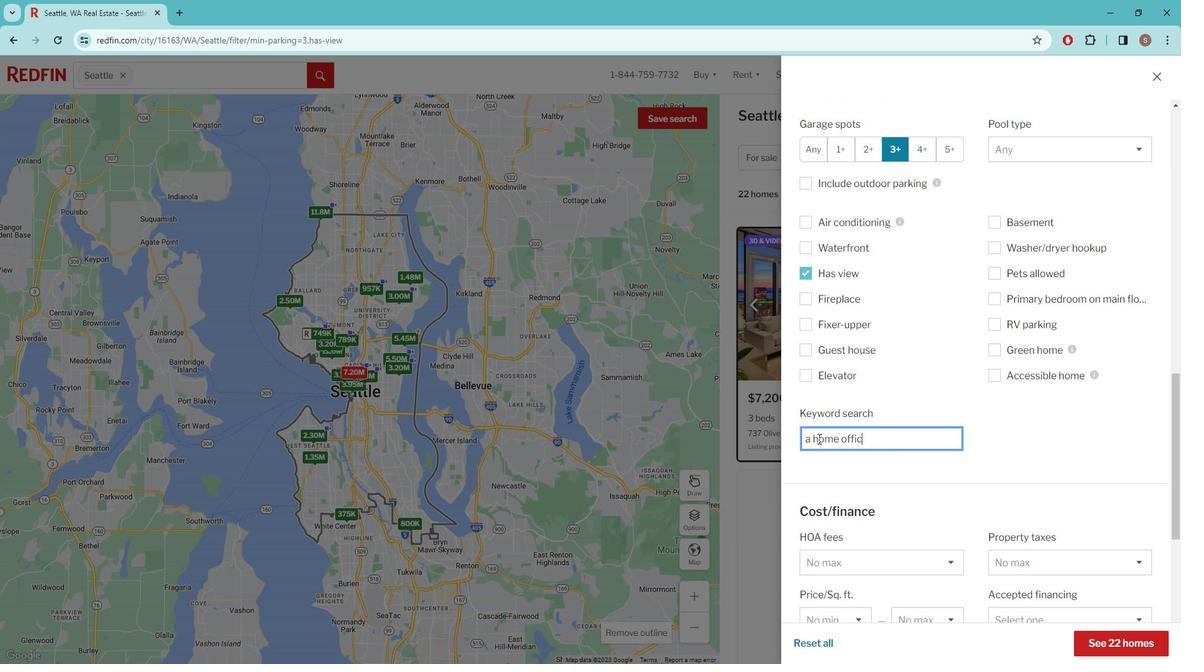 
Action: Mouse moved to (846, 414)
Screenshot: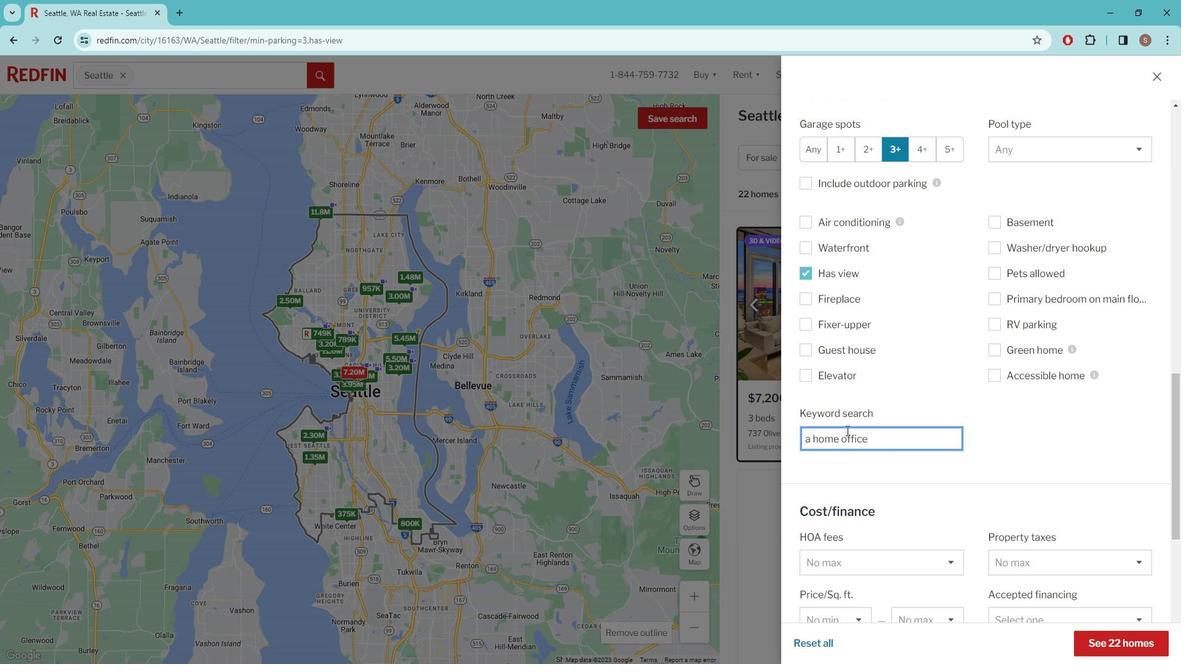 
Action: Mouse scrolled (846, 414) with delta (0, 0)
Screenshot: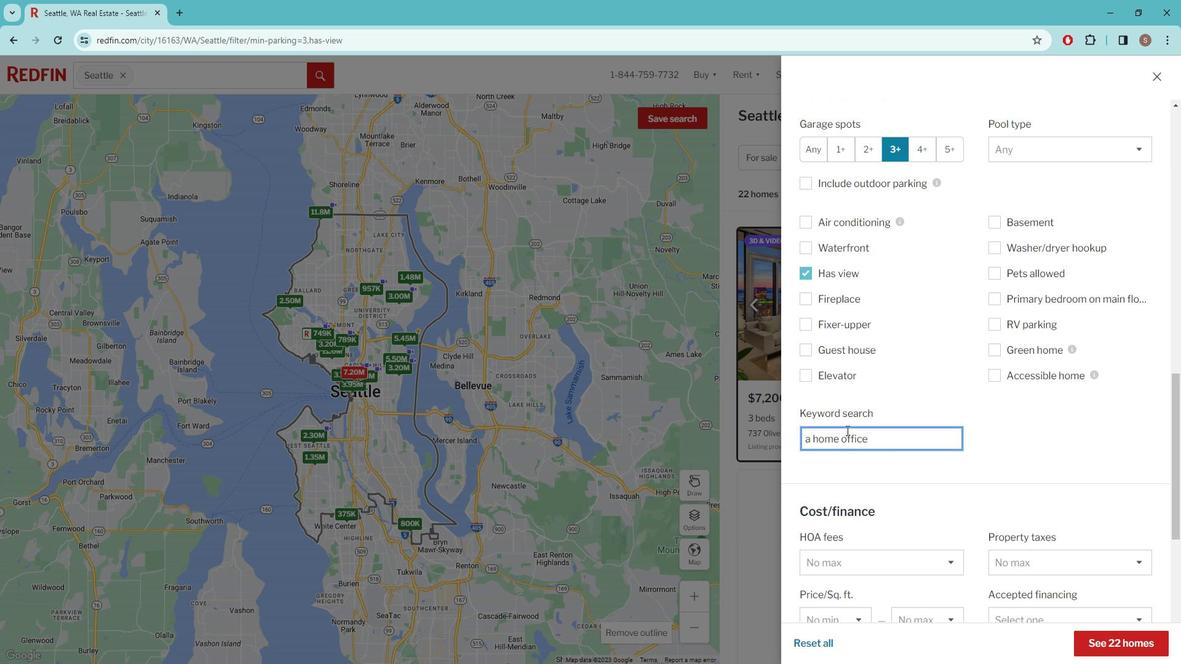 
Action: Mouse moved to (847, 414)
Screenshot: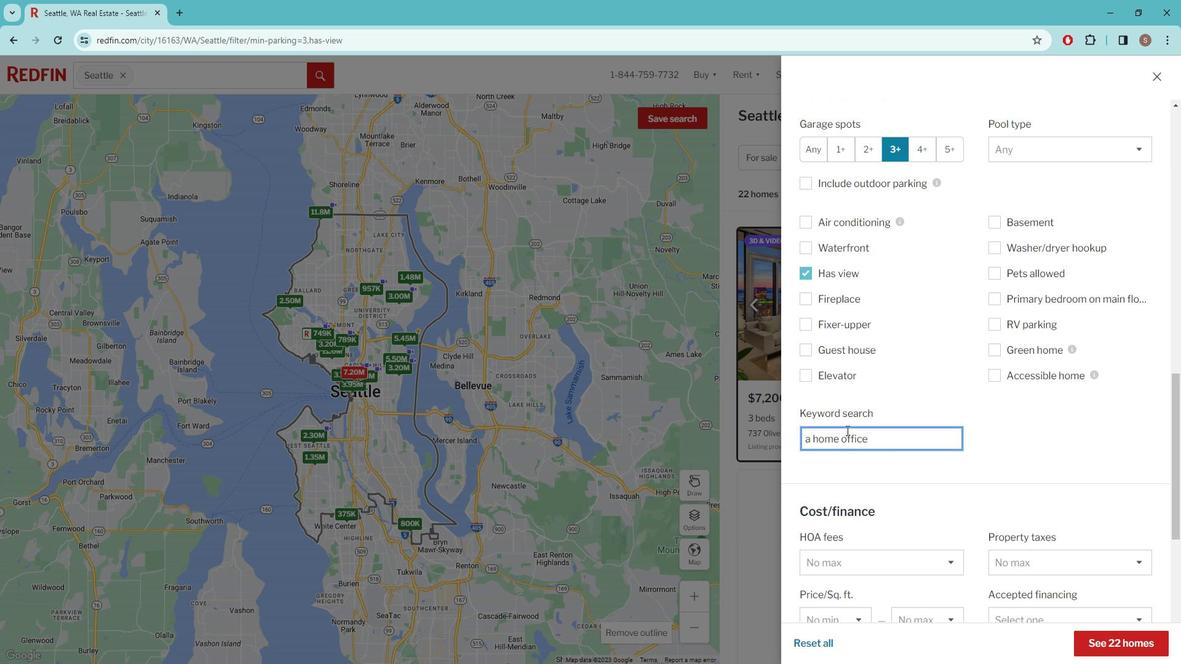 
Action: Mouse scrolled (847, 414) with delta (0, 0)
Screenshot: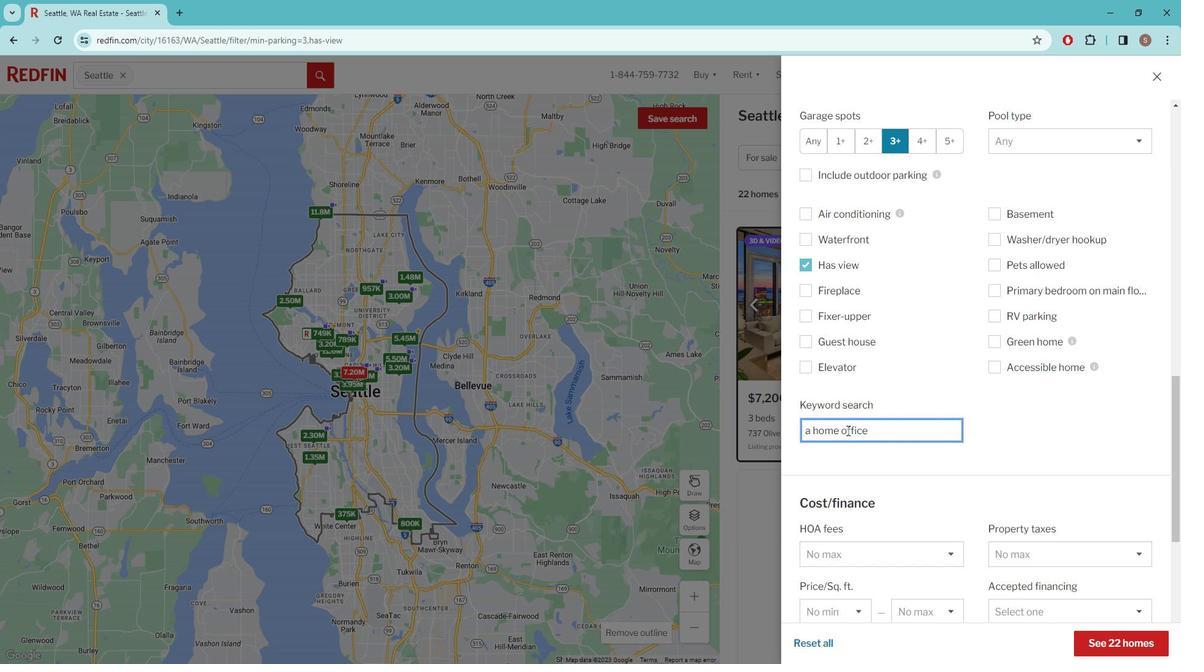 
Action: Mouse scrolled (847, 414) with delta (0, 0)
Screenshot: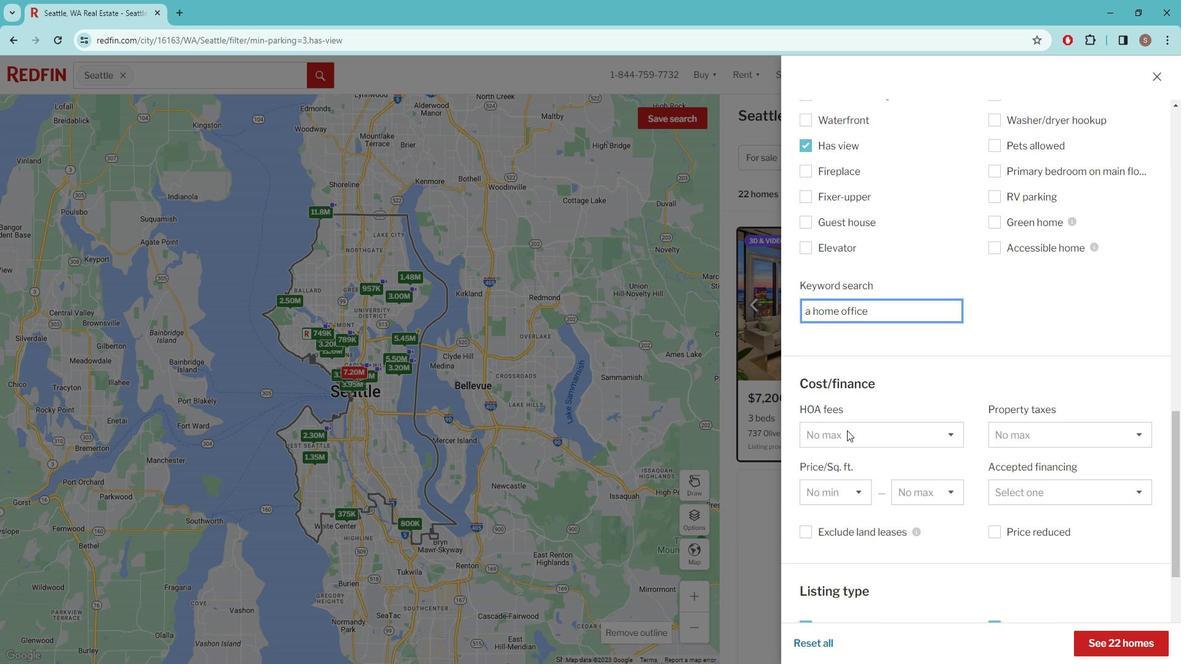 
Action: Mouse scrolled (847, 414) with delta (0, 0)
Screenshot: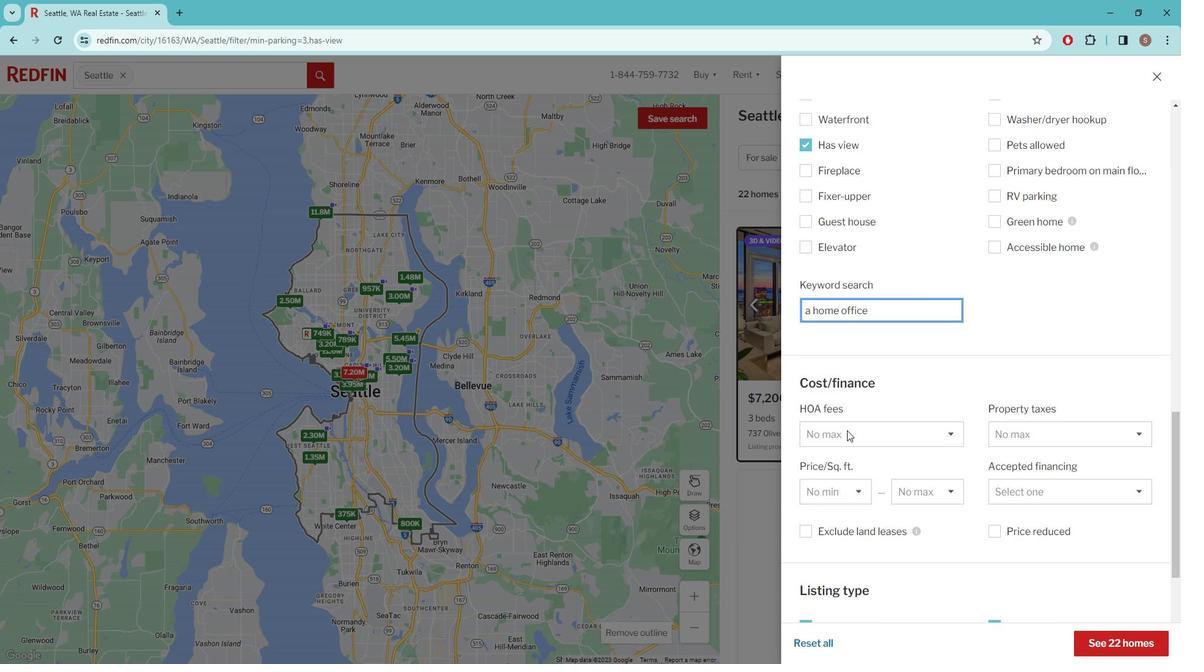
Action: Mouse scrolled (847, 414) with delta (0, 0)
Screenshot: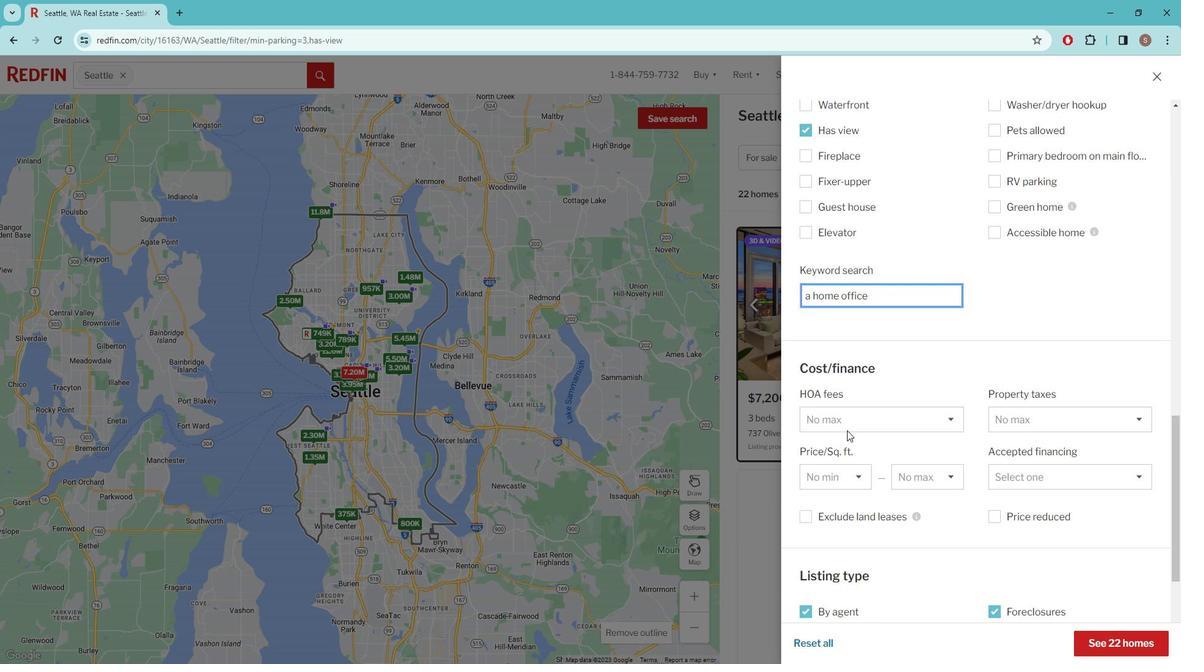 
Action: Mouse scrolled (847, 414) with delta (0, 0)
Screenshot: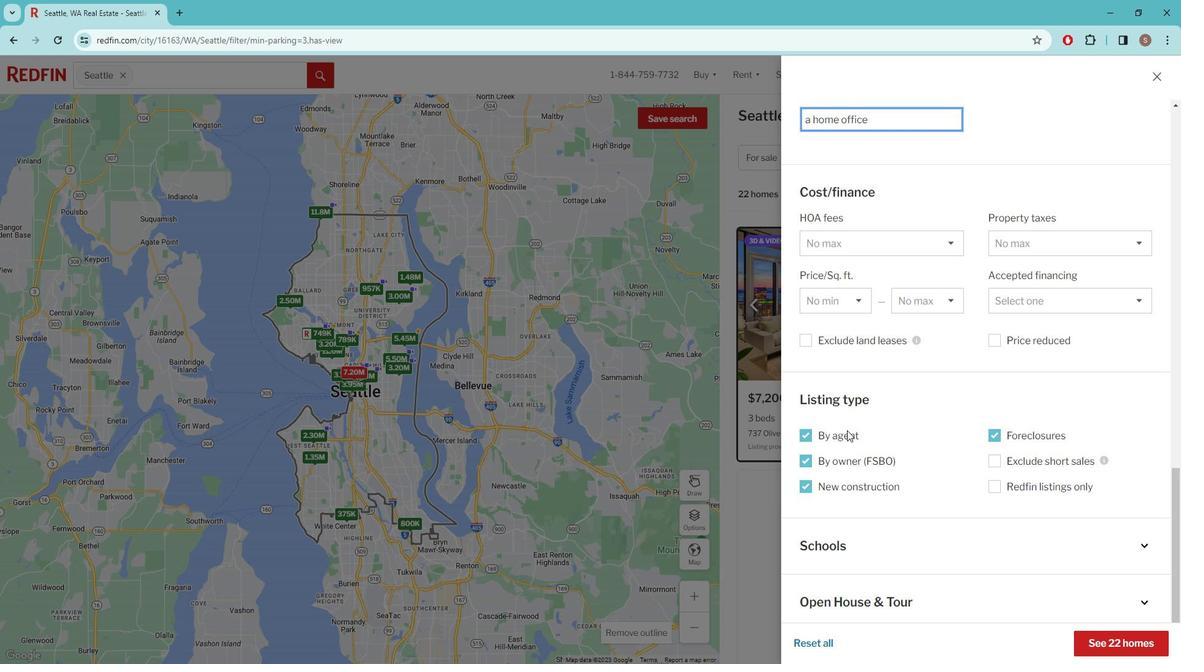 
Action: Mouse scrolled (847, 414) with delta (0, 0)
Screenshot: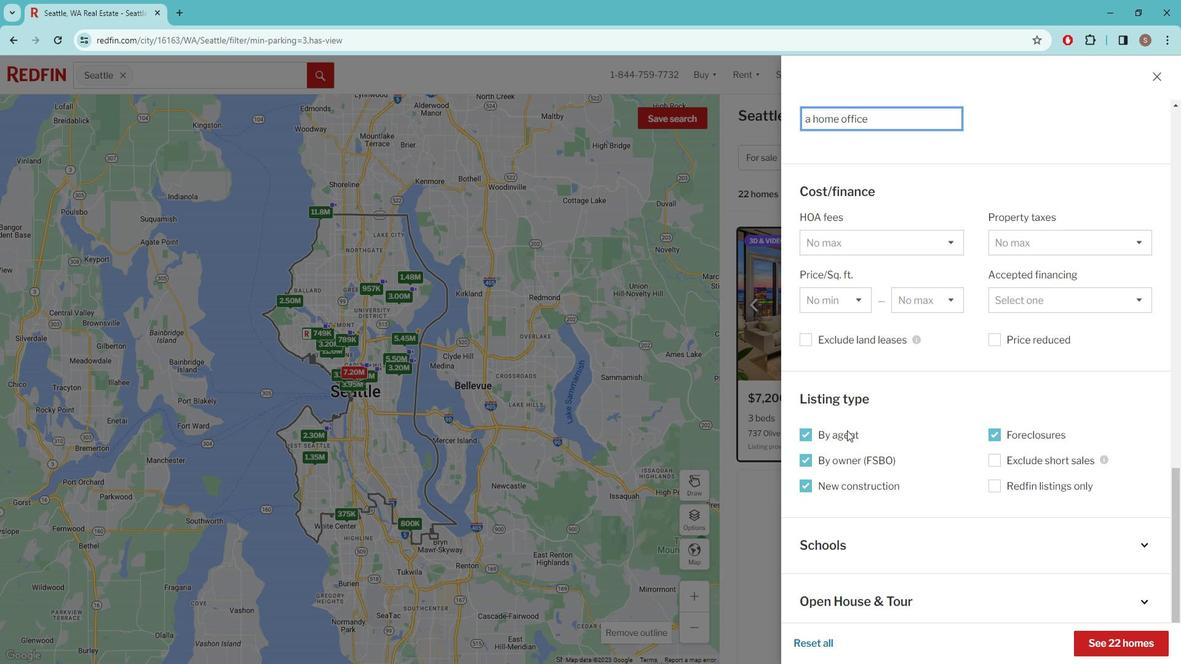 
Action: Mouse scrolled (847, 414) with delta (0, 0)
Screenshot: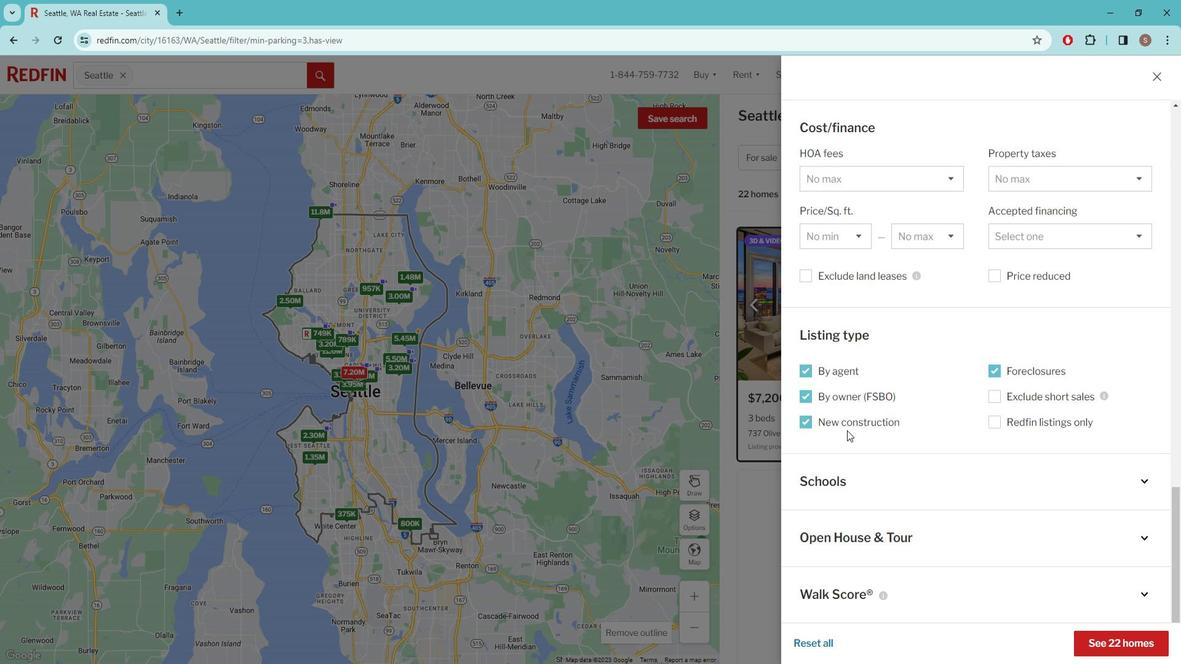 
Action: Mouse scrolled (847, 414) with delta (0, 0)
Screenshot: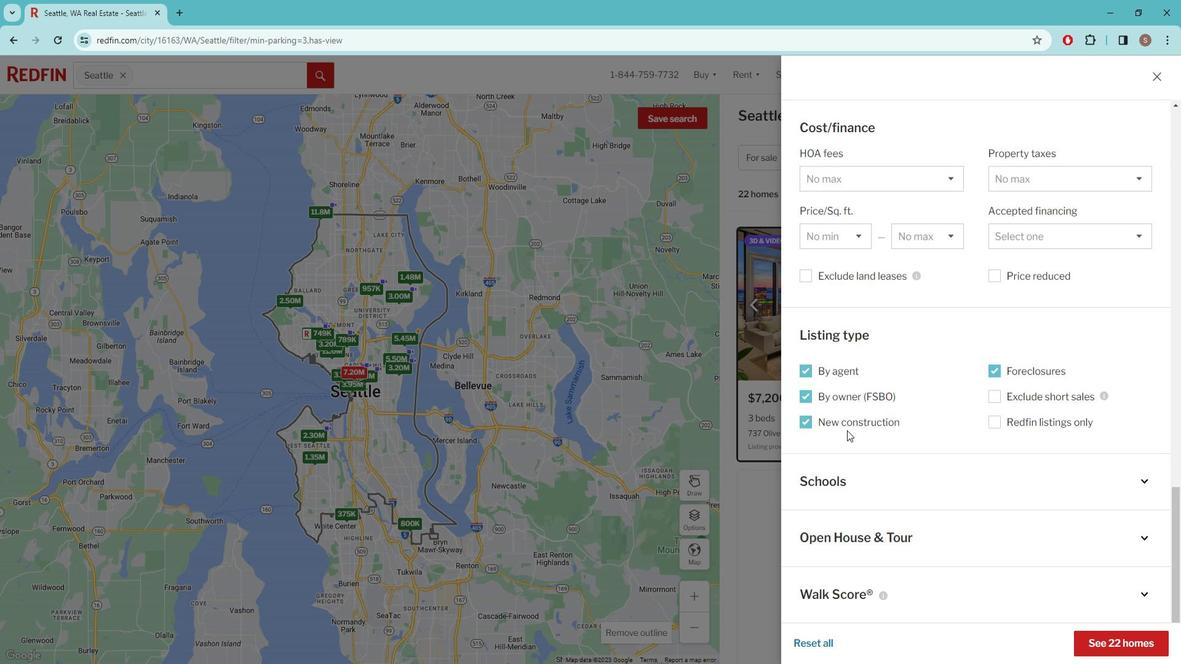 
Action: Mouse scrolled (847, 414) with delta (0, 0)
Screenshot: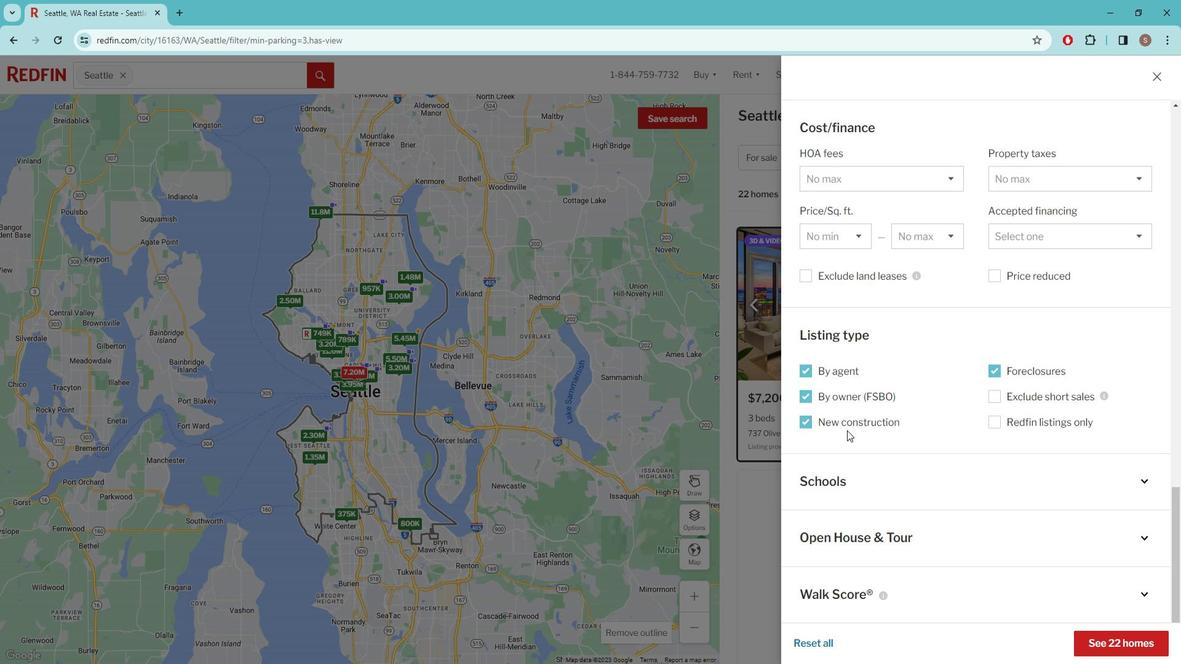 
Action: Mouse scrolled (847, 414) with delta (0, 0)
Screenshot: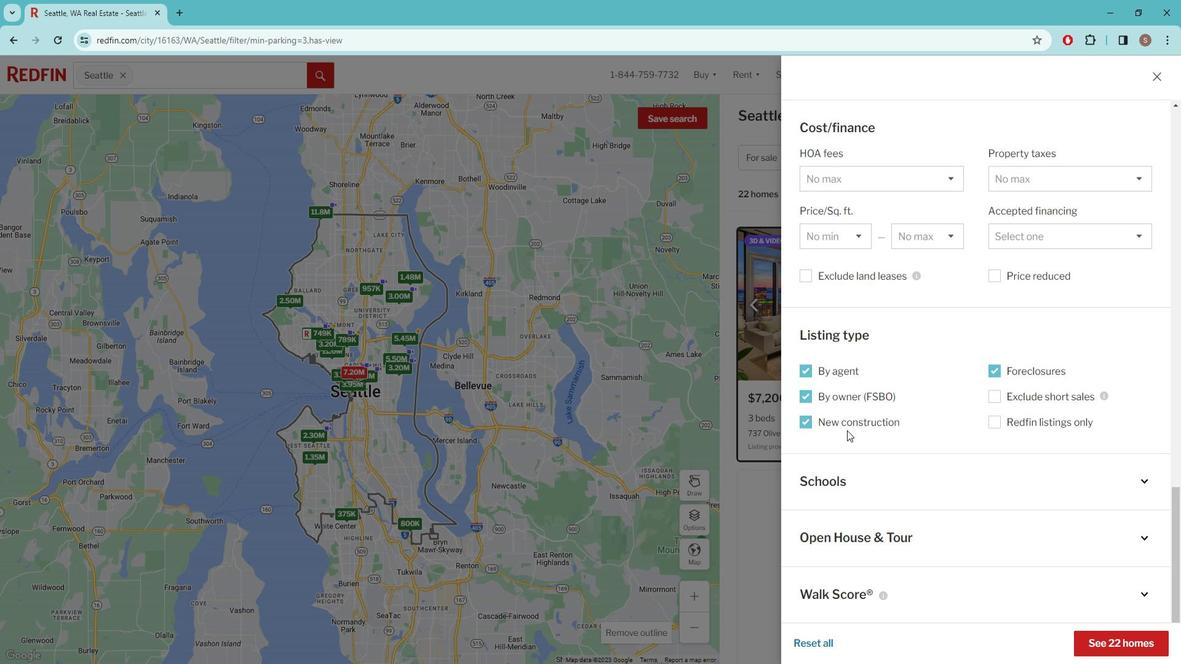 
Action: Mouse scrolled (847, 414) with delta (0, 0)
Screenshot: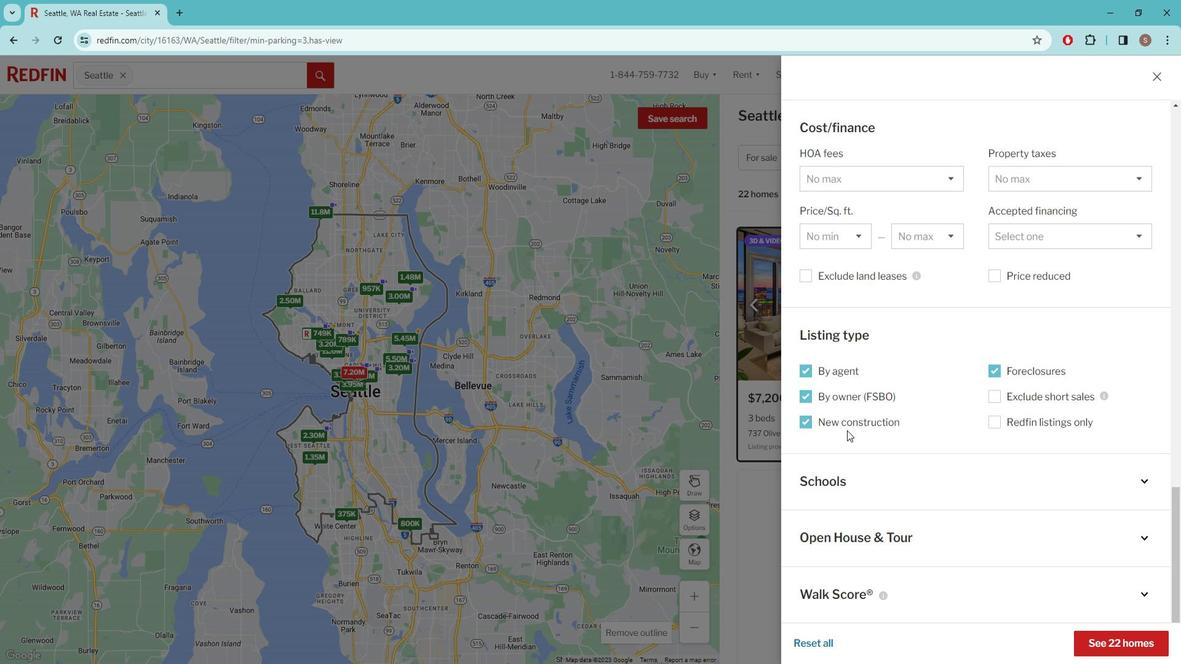 
Action: Mouse moved to (1118, 614)
Screenshot: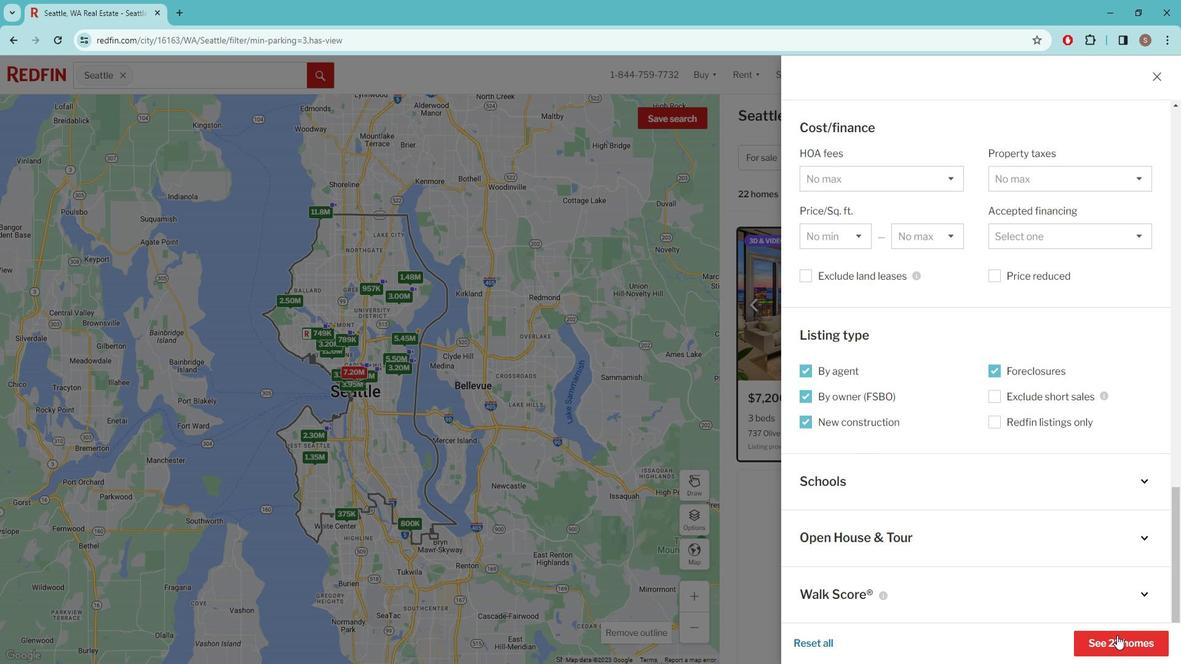 
Action: Mouse pressed left at (1118, 614)
Screenshot: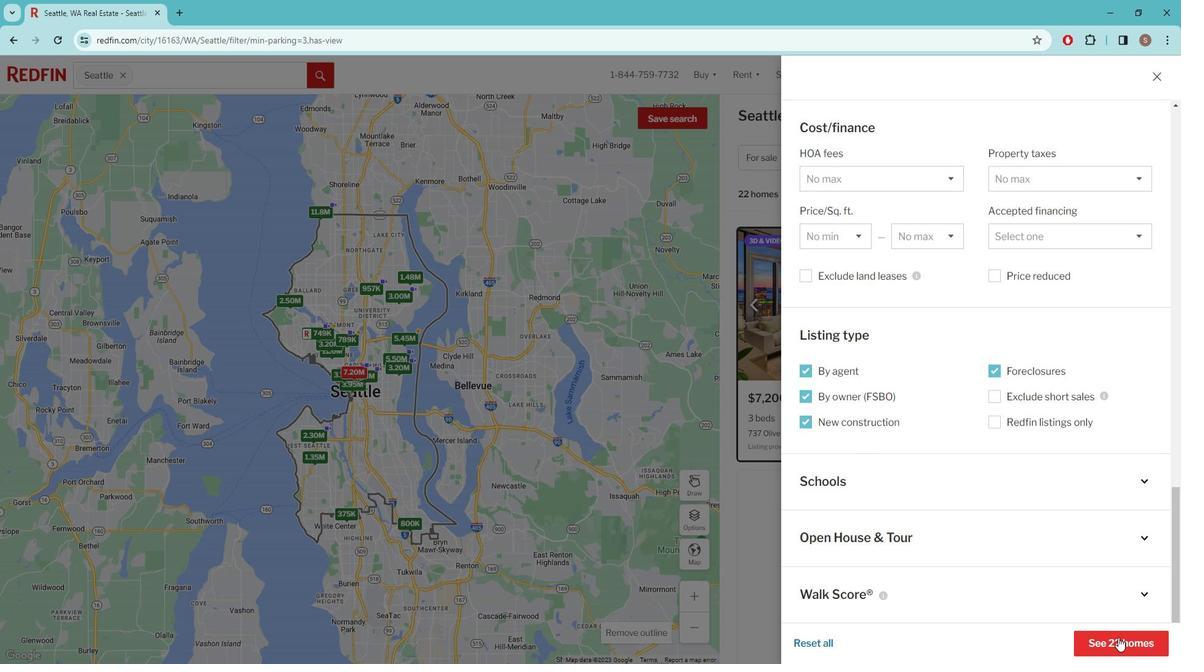 
Action: Mouse moved to (673, 120)
Screenshot: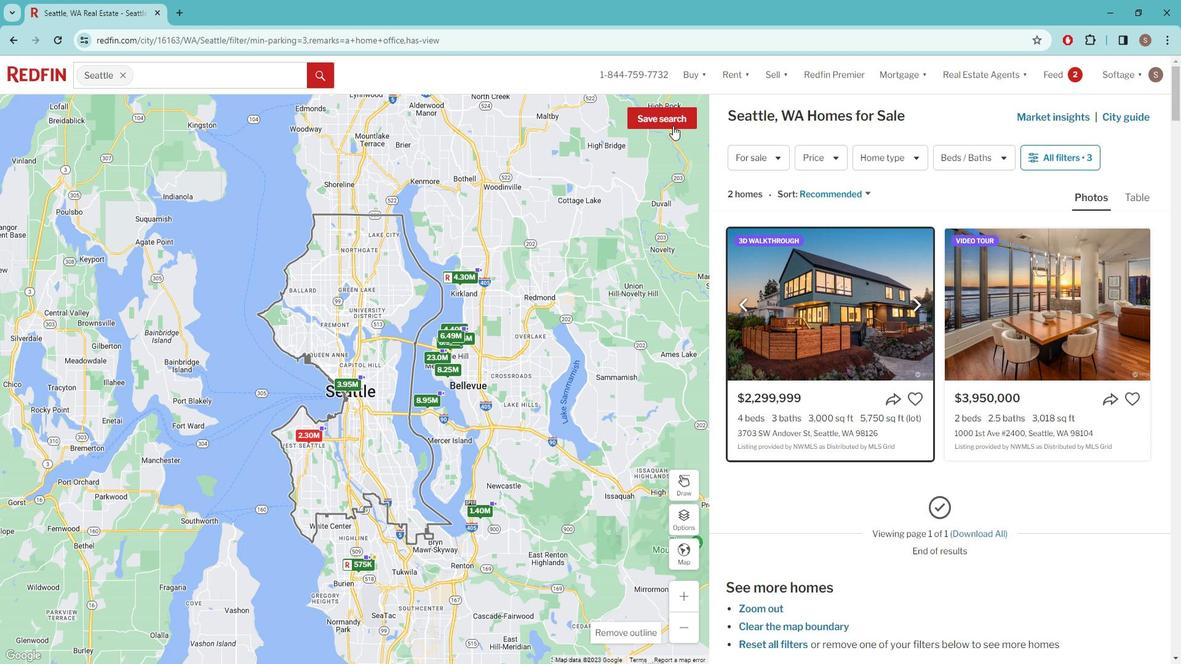 
Action: Mouse pressed left at (673, 120)
Screenshot: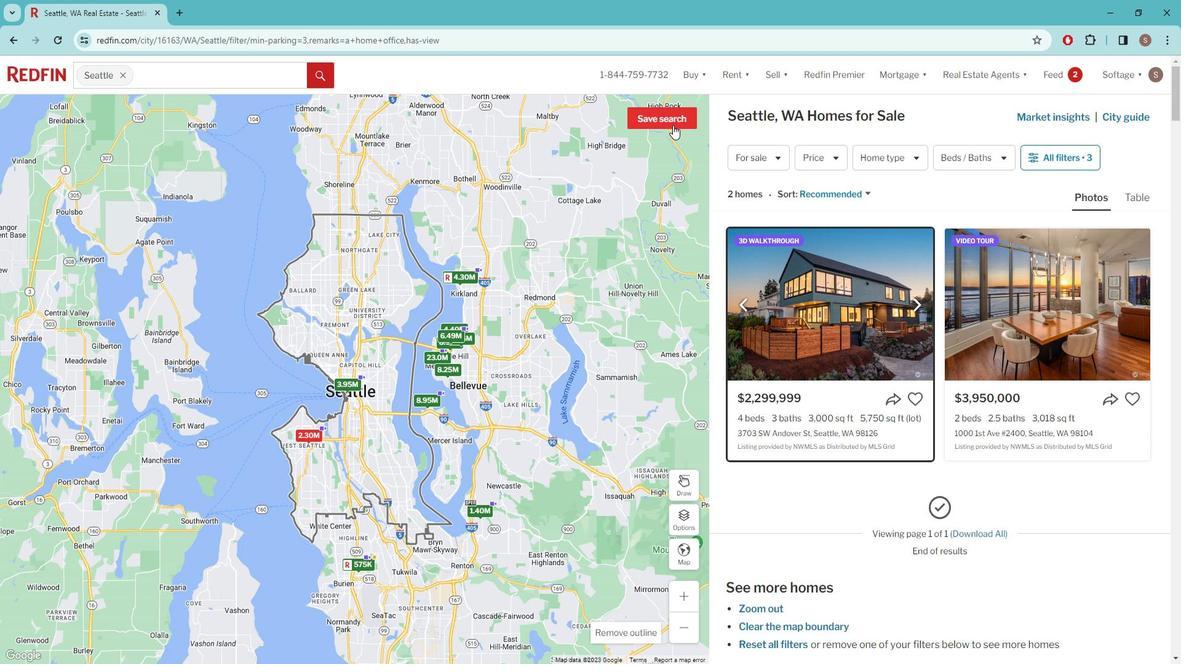 
Action: Mouse moved to (628, 325)
Screenshot: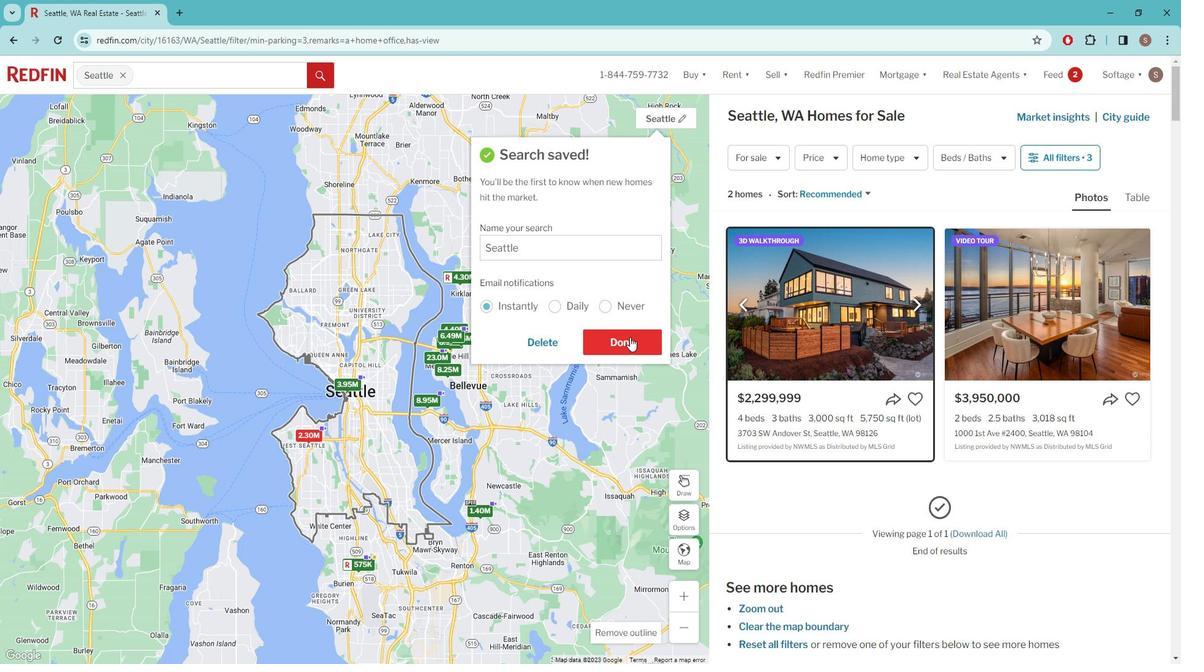 
Action: Mouse pressed left at (628, 325)
Screenshot: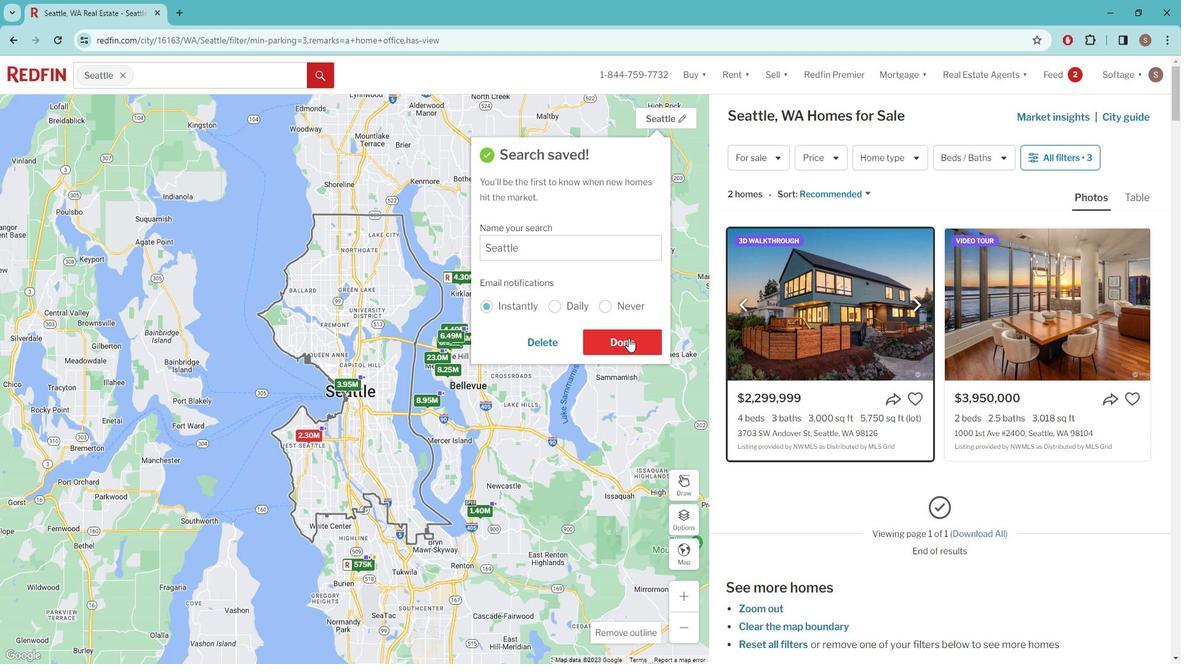 
